 Task: Create a due date automation trigger when advanced on, 2 working days before a card is due add basic with the green label at 11:00 AM.
Action: Mouse moved to (1340, 106)
Screenshot: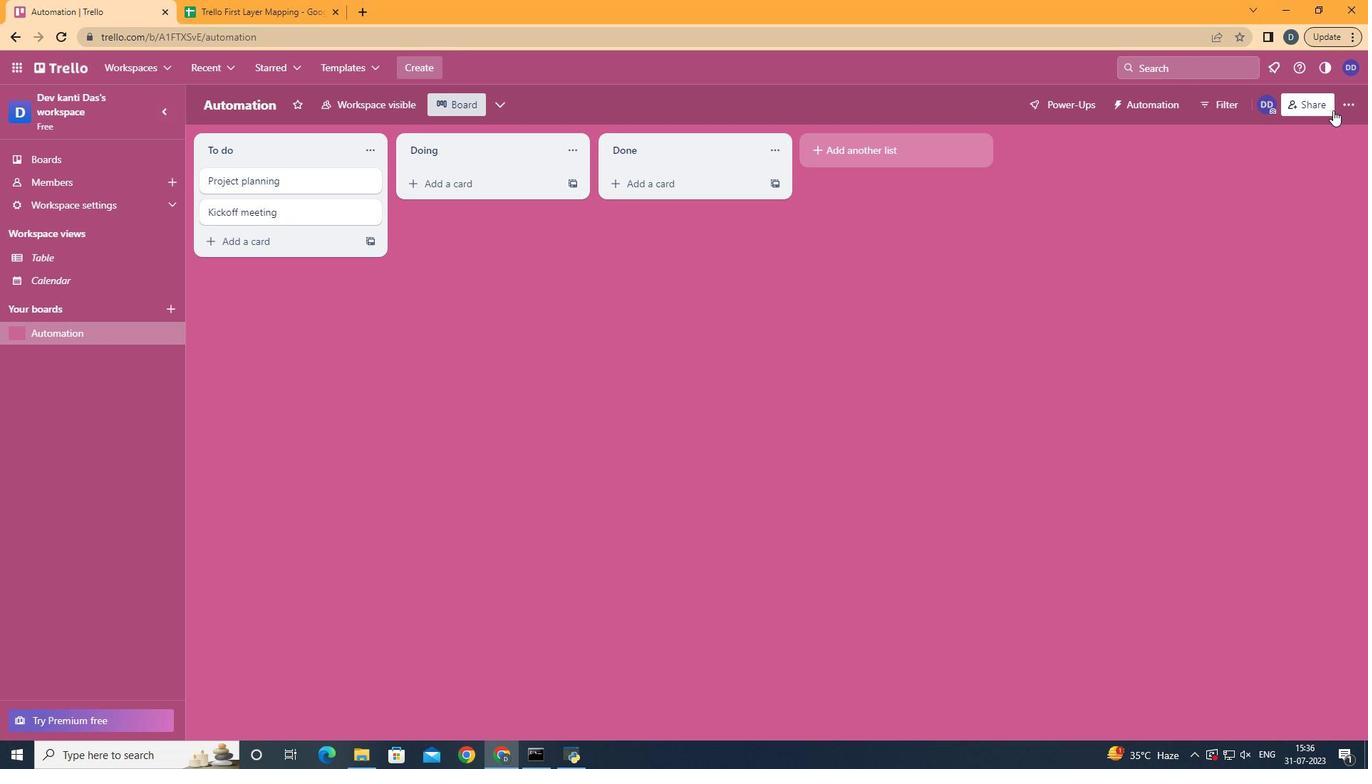 
Action: Mouse pressed left at (1340, 106)
Screenshot: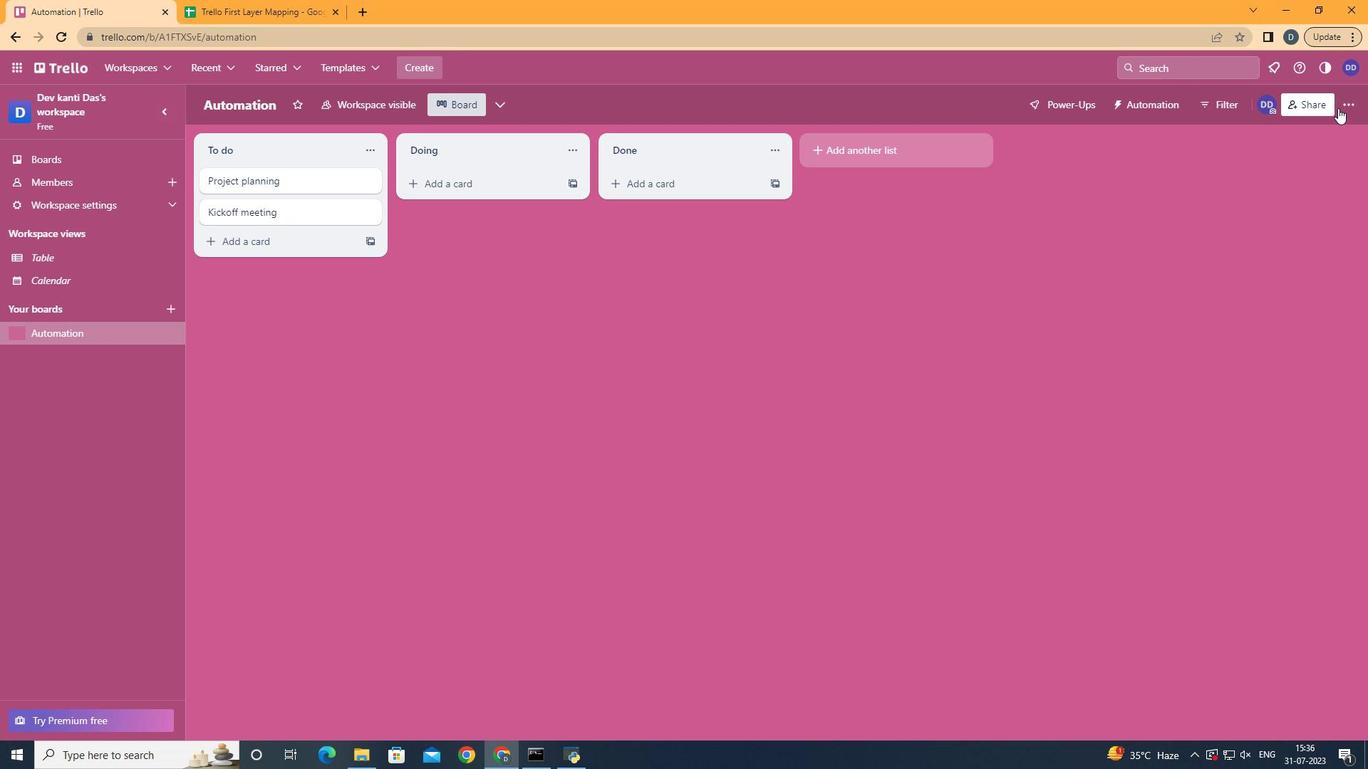
Action: Mouse moved to (1252, 297)
Screenshot: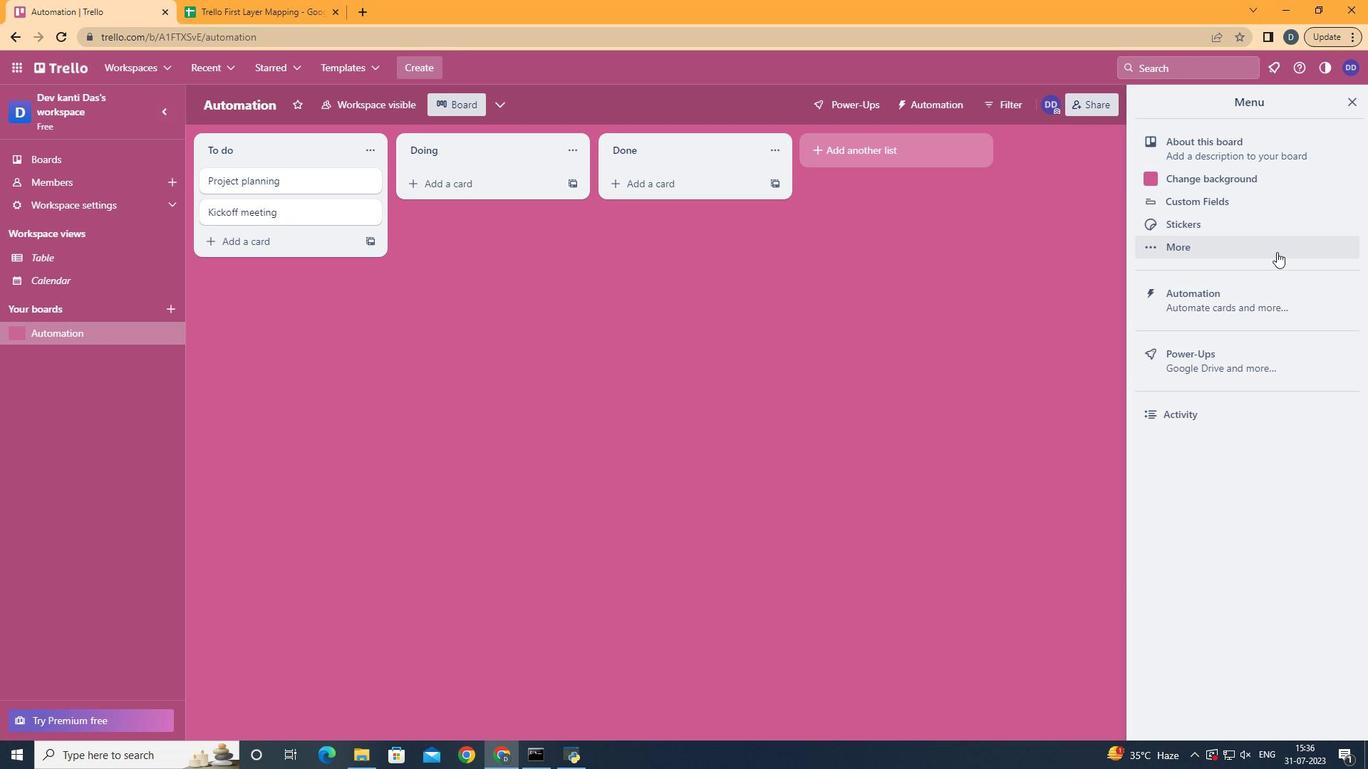 
Action: Mouse pressed left at (1252, 297)
Screenshot: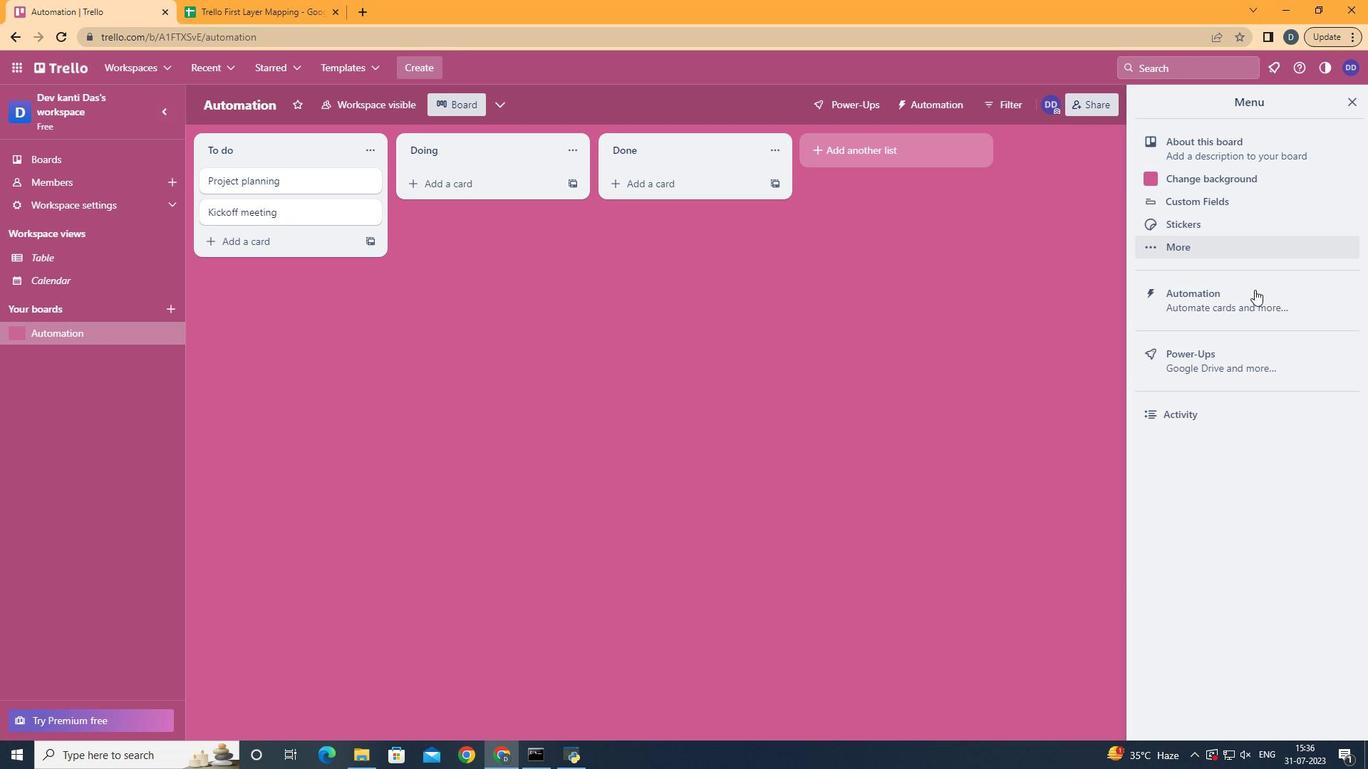 
Action: Mouse moved to (287, 277)
Screenshot: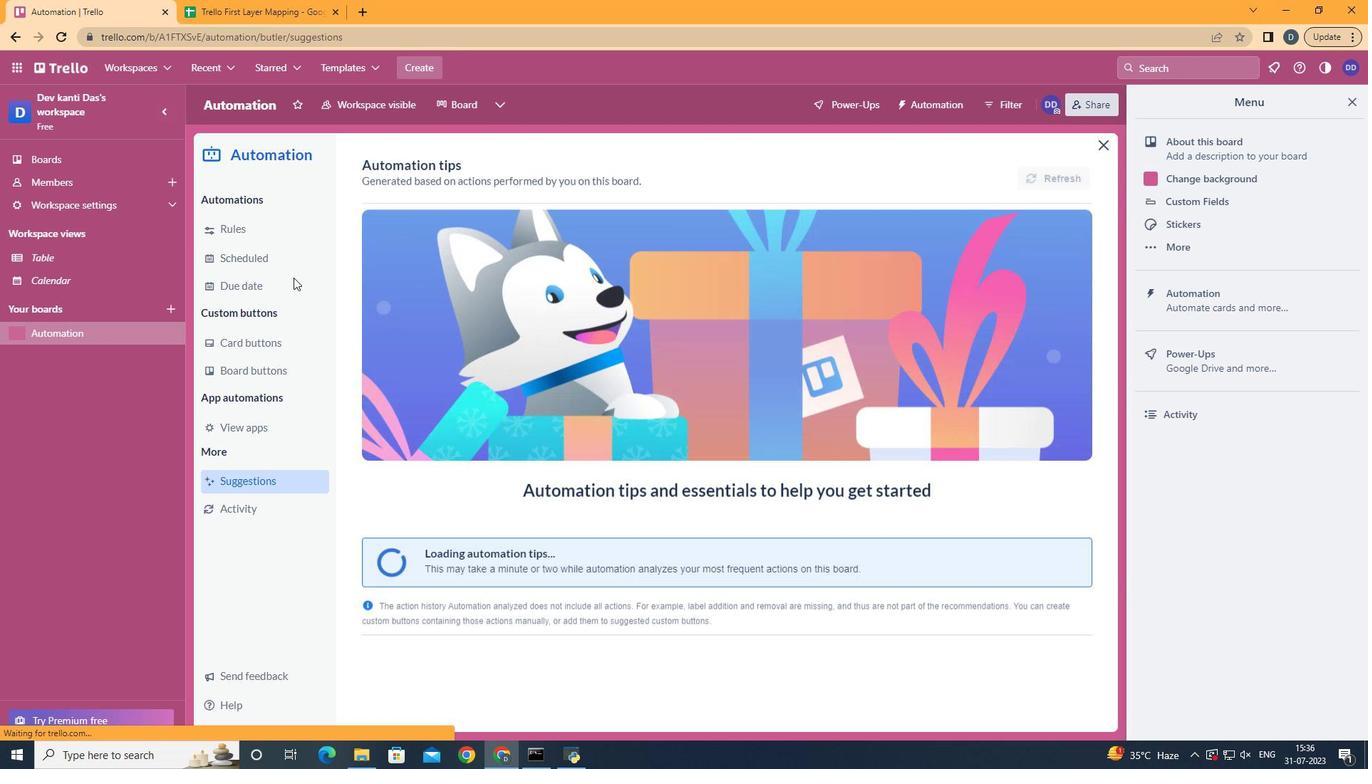 
Action: Mouse pressed left at (287, 277)
Screenshot: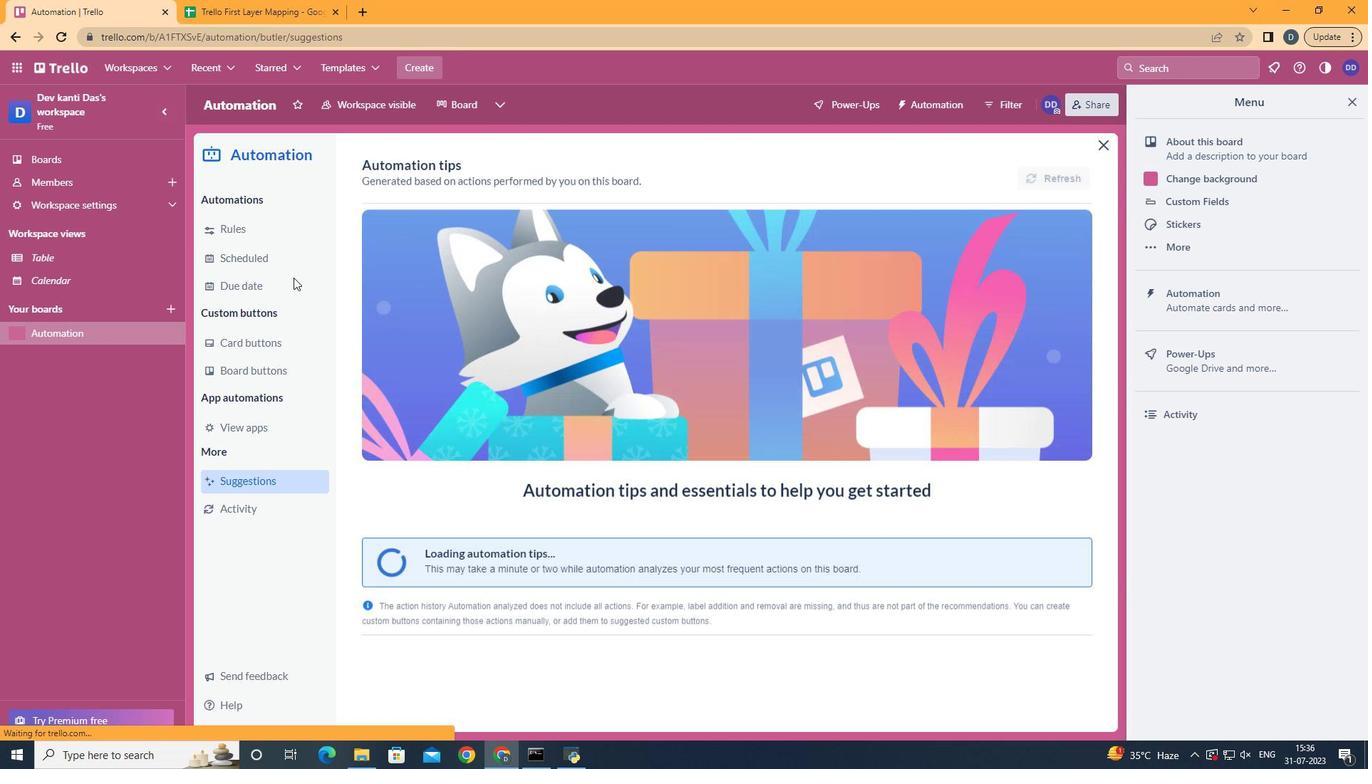 
Action: Mouse moved to (1024, 163)
Screenshot: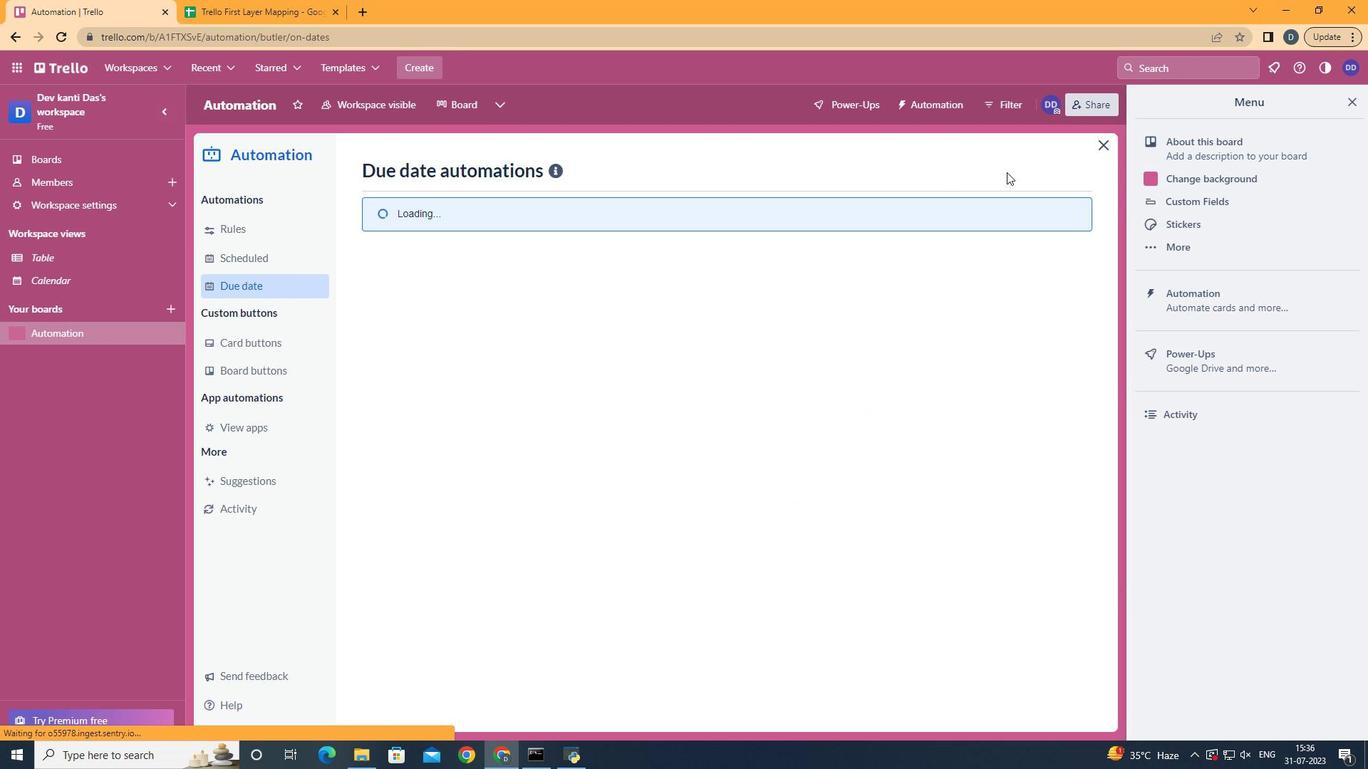 
Action: Mouse pressed left at (1024, 163)
Screenshot: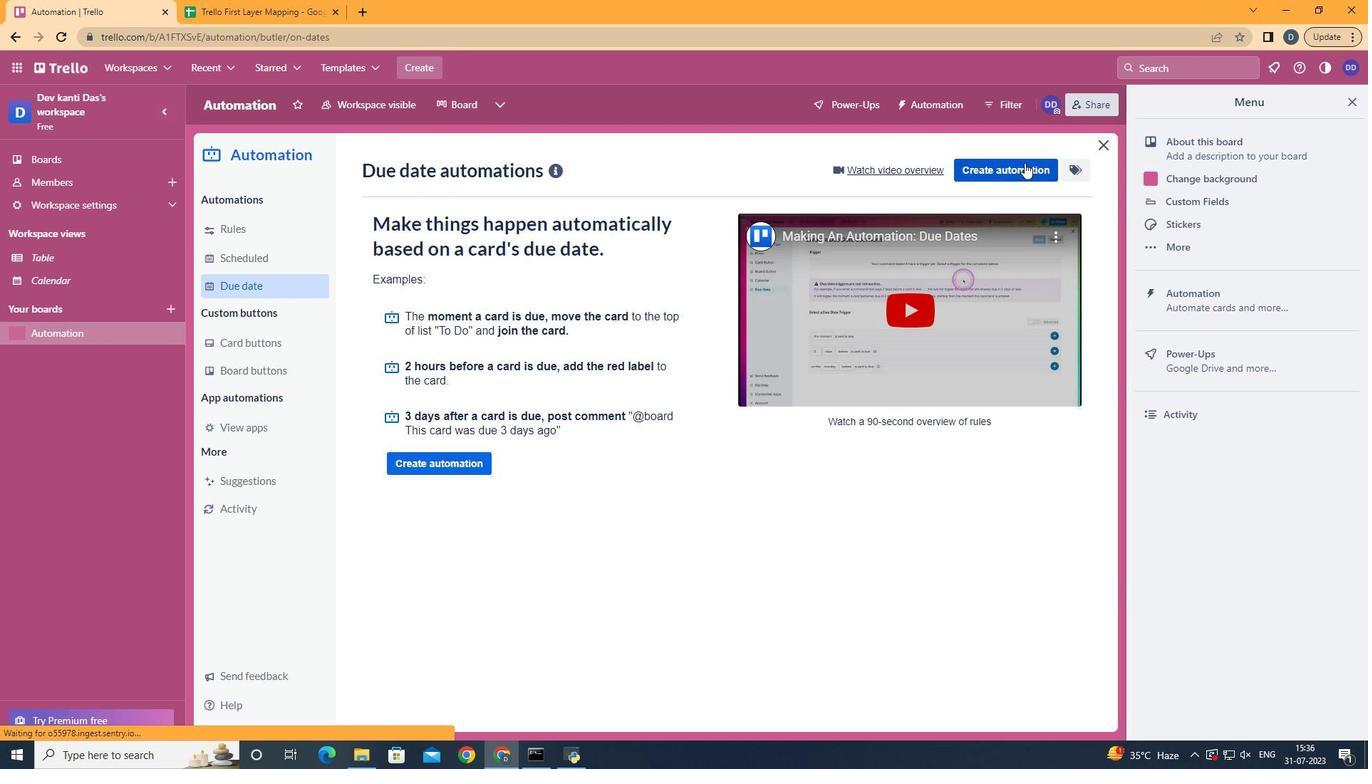 
Action: Mouse moved to (717, 308)
Screenshot: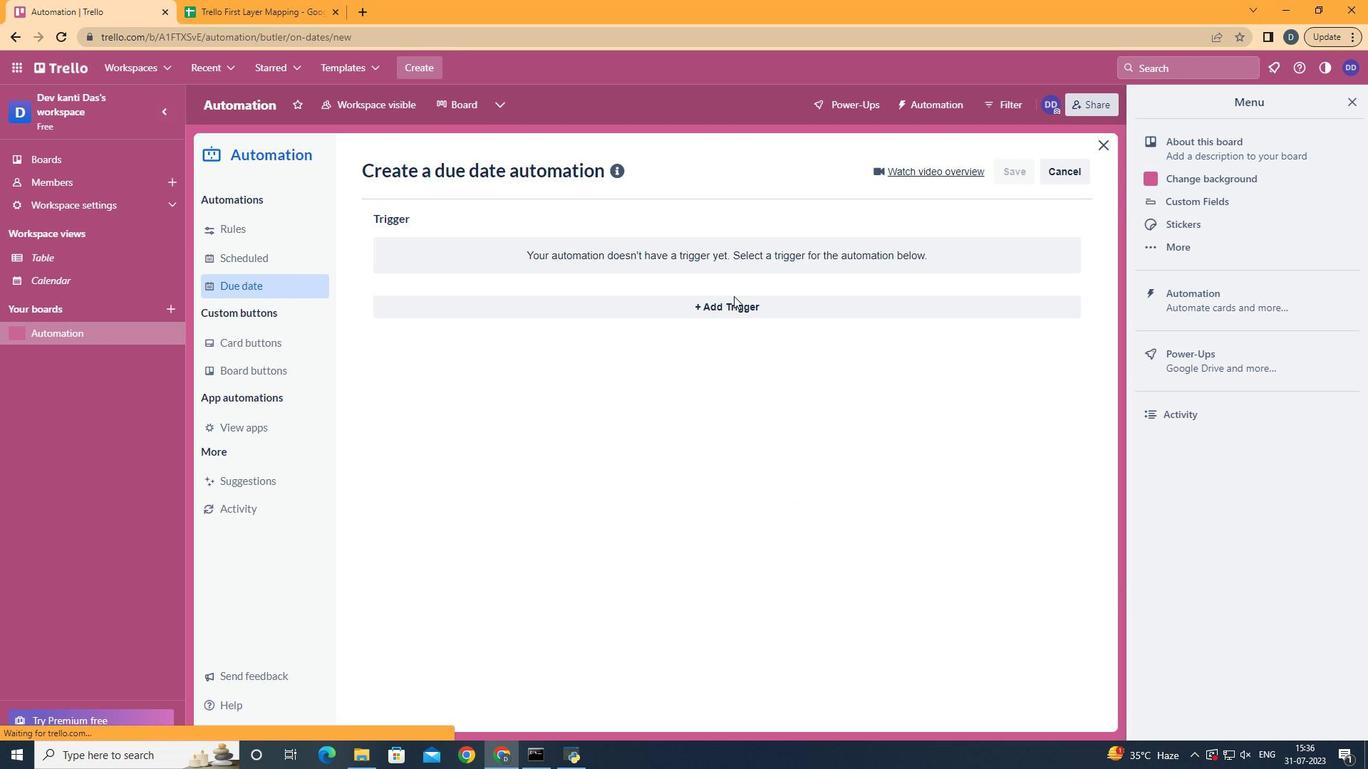 
Action: Mouse pressed left at (717, 308)
Screenshot: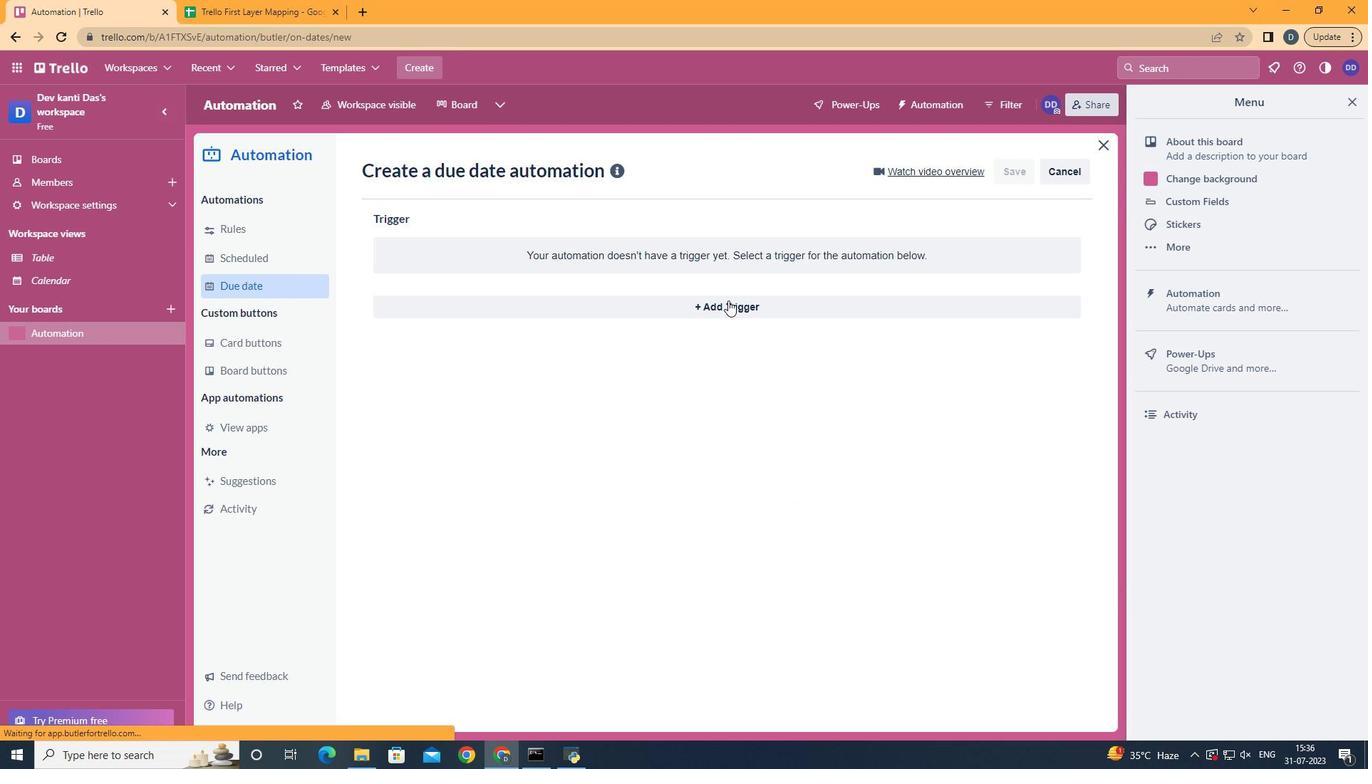
Action: Mouse moved to (449, 574)
Screenshot: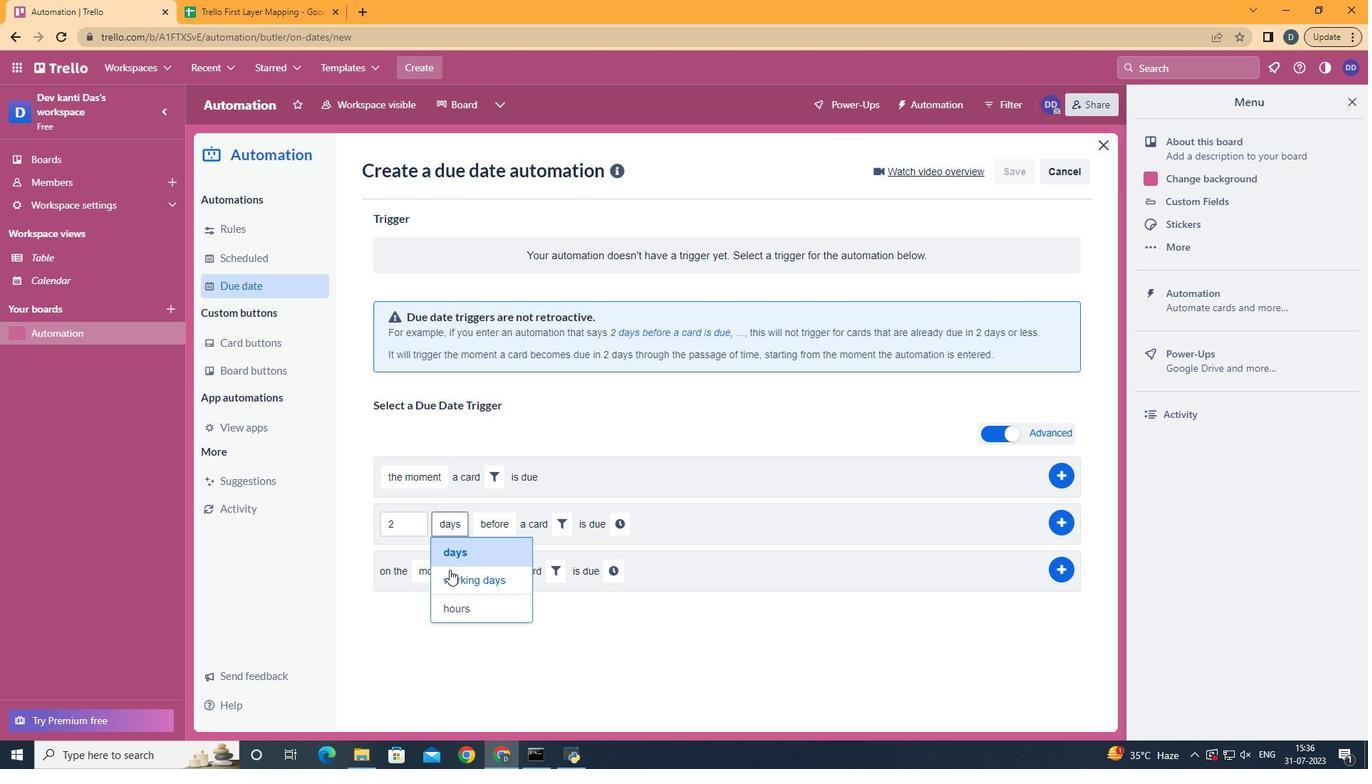 
Action: Mouse pressed left at (449, 574)
Screenshot: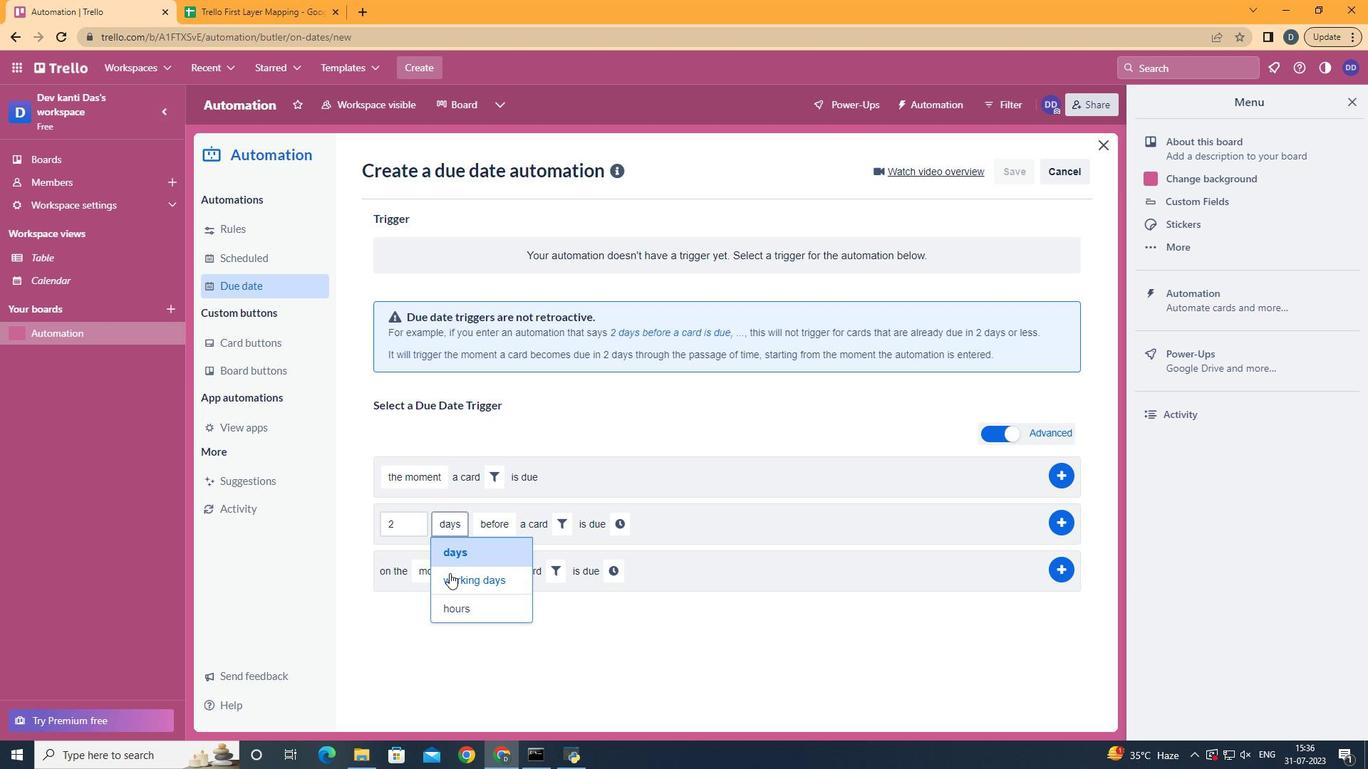
Action: Mouse moved to (530, 554)
Screenshot: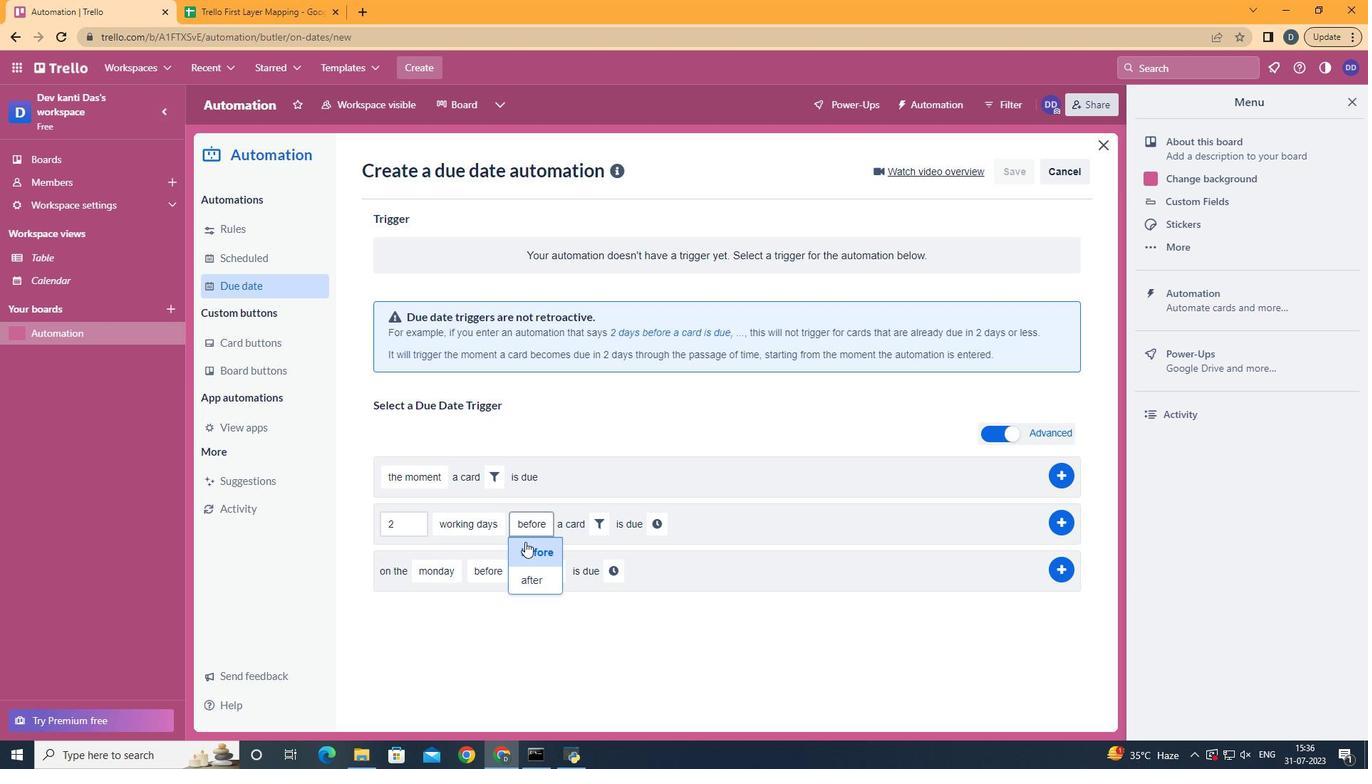 
Action: Mouse pressed left at (530, 554)
Screenshot: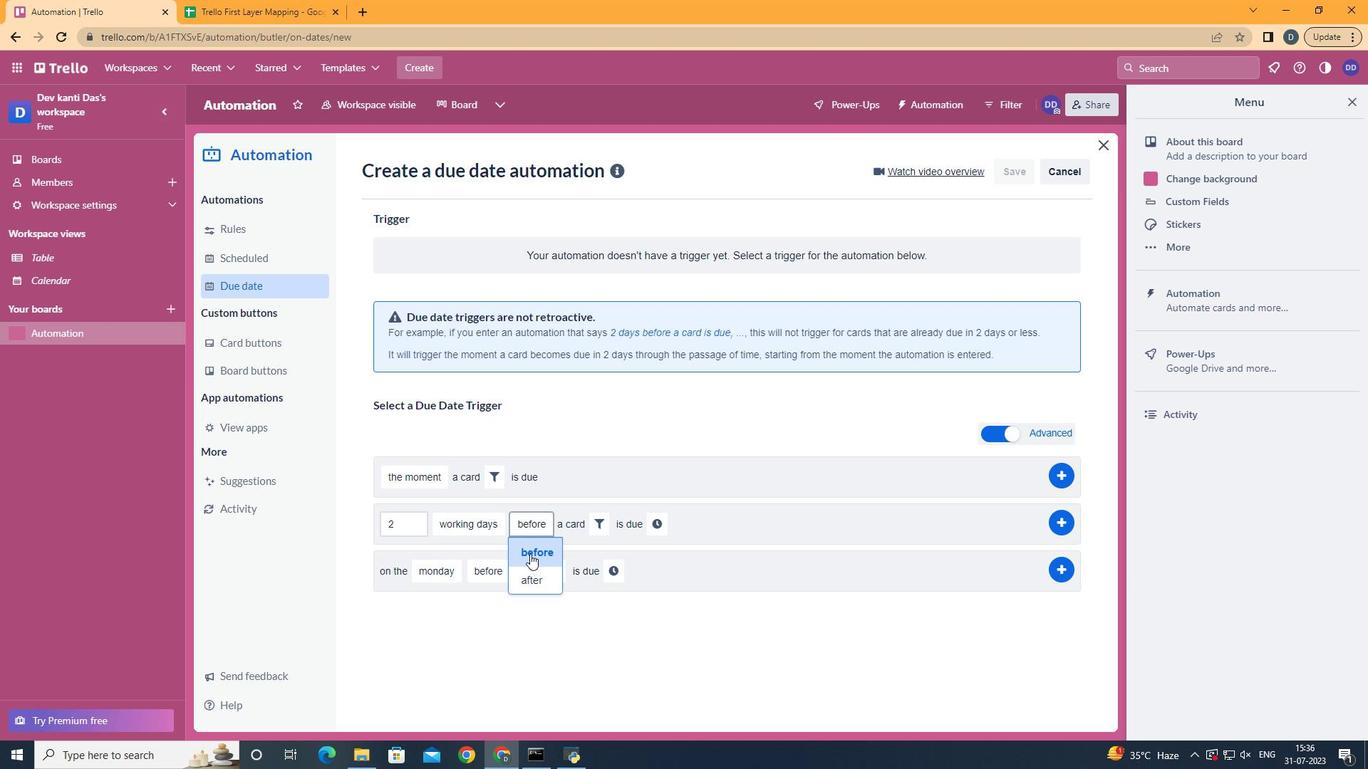 
Action: Mouse moved to (607, 523)
Screenshot: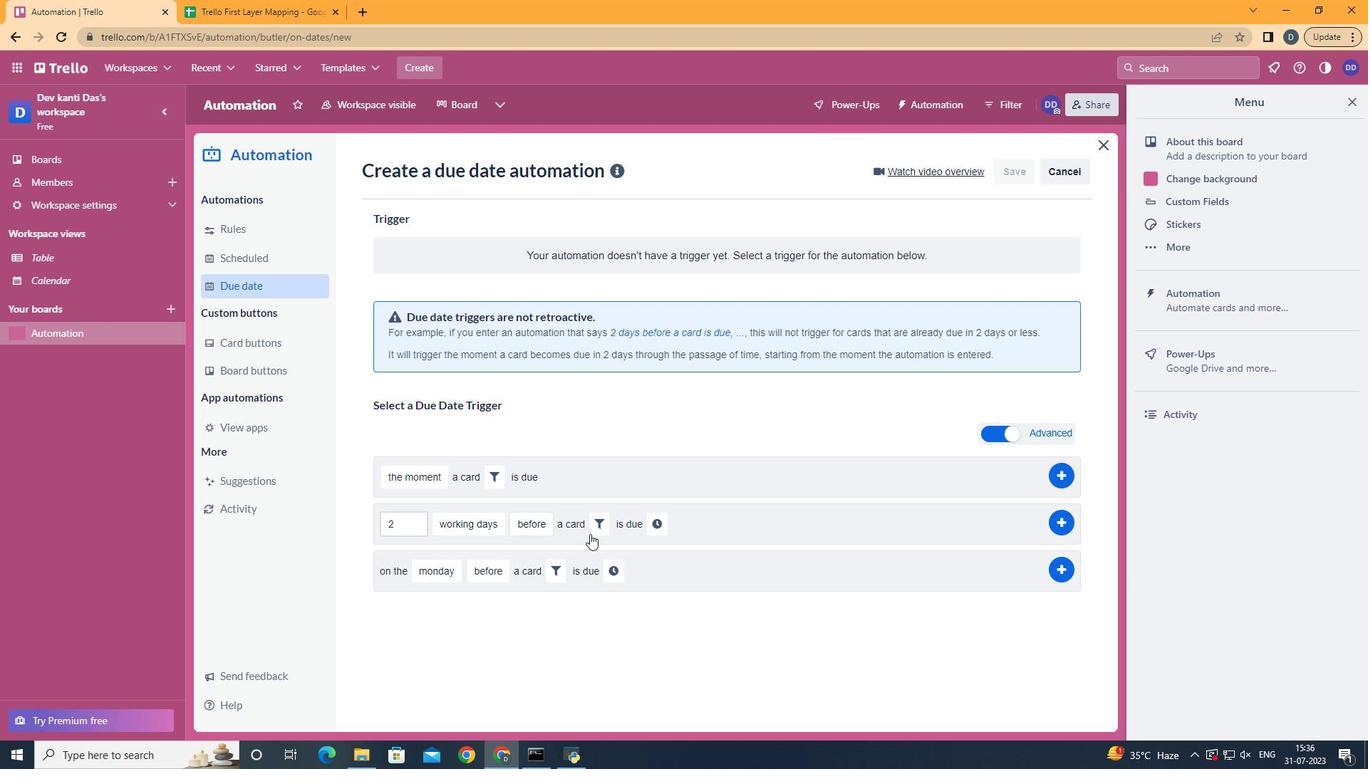 
Action: Mouse pressed left at (607, 523)
Screenshot: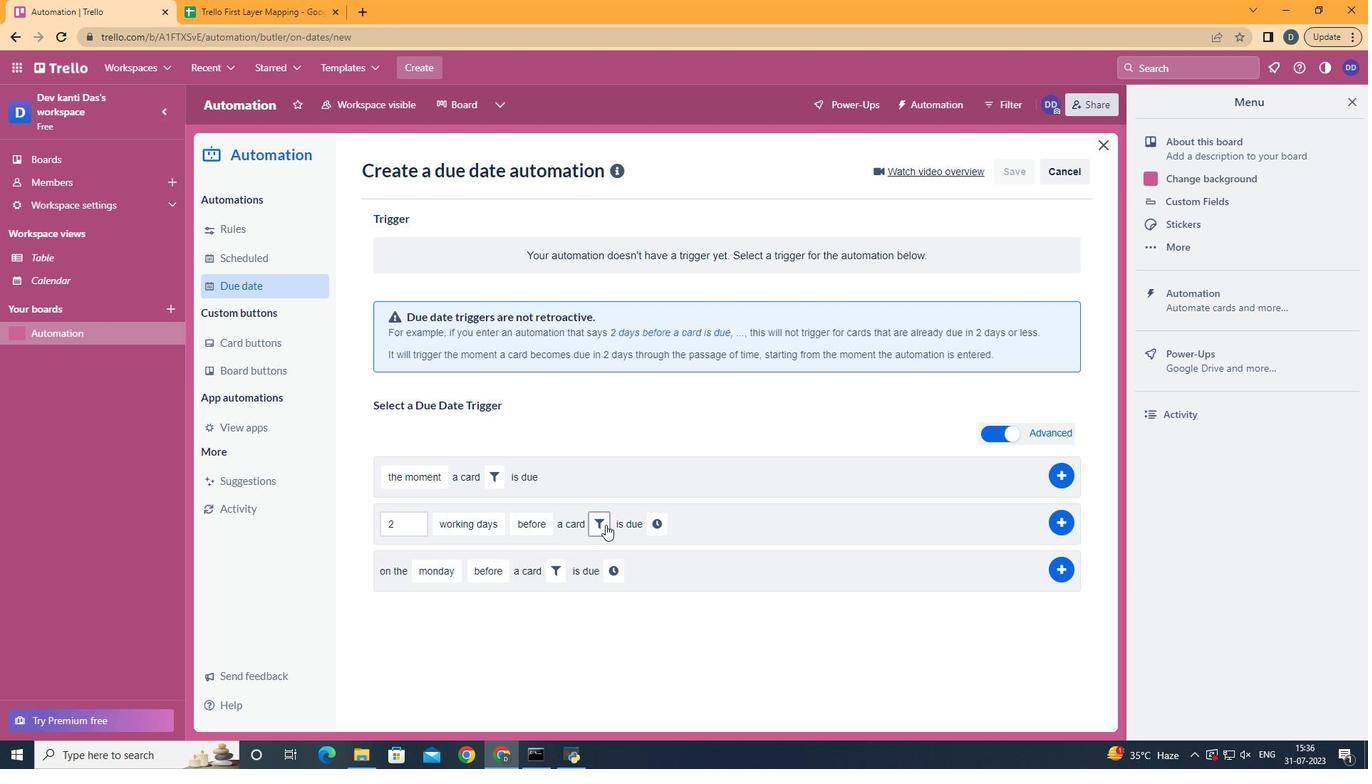 
Action: Mouse moved to (608, 523)
Screenshot: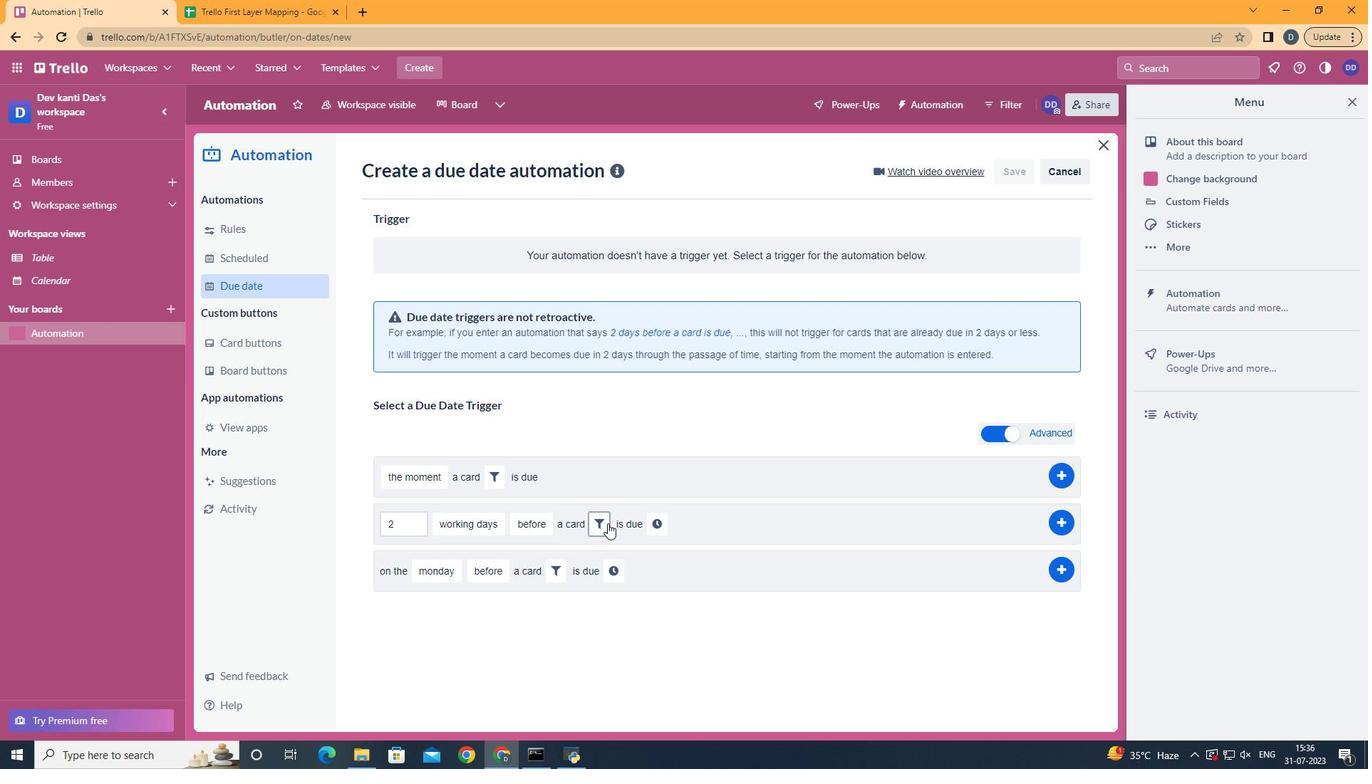 
Action: Mouse scrolled (608, 523) with delta (0, 0)
Screenshot: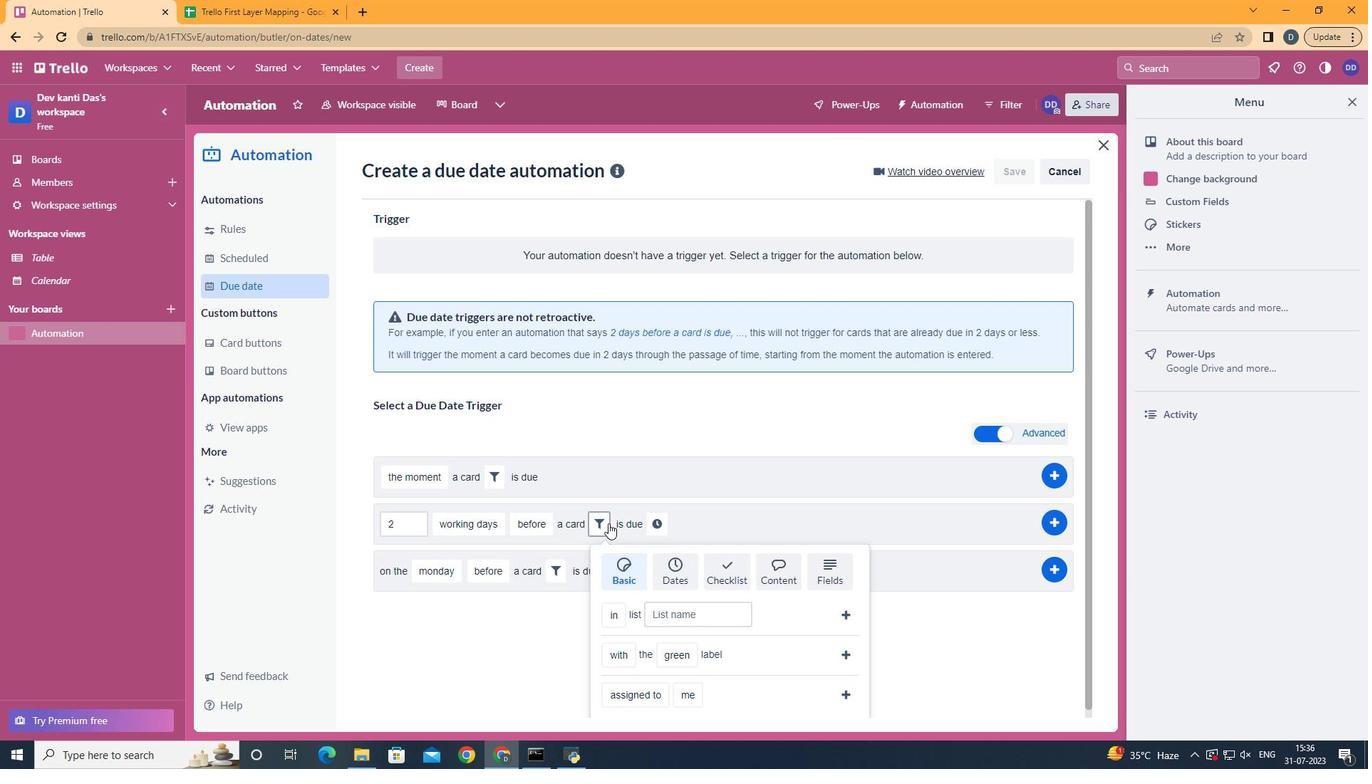 
Action: Mouse scrolled (608, 523) with delta (0, 0)
Screenshot: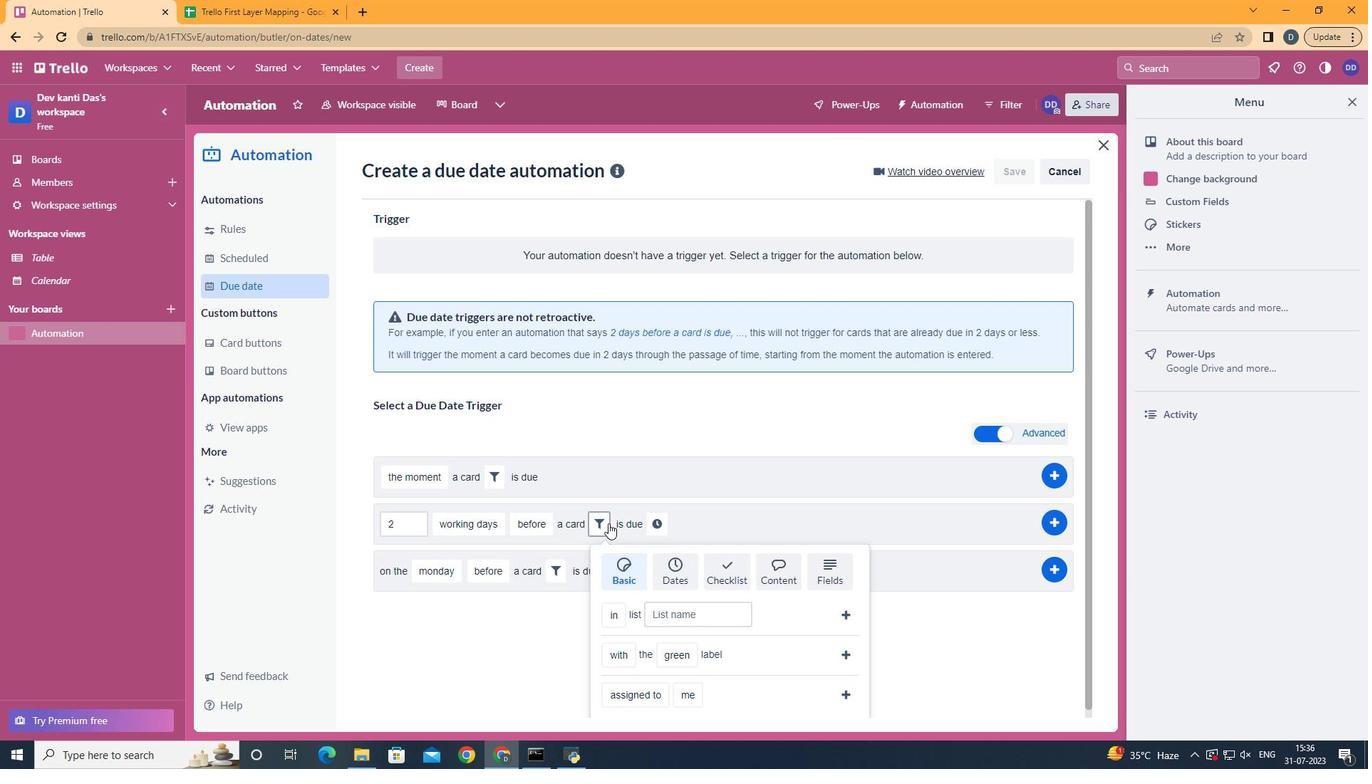 
Action: Mouse scrolled (608, 523) with delta (0, 0)
Screenshot: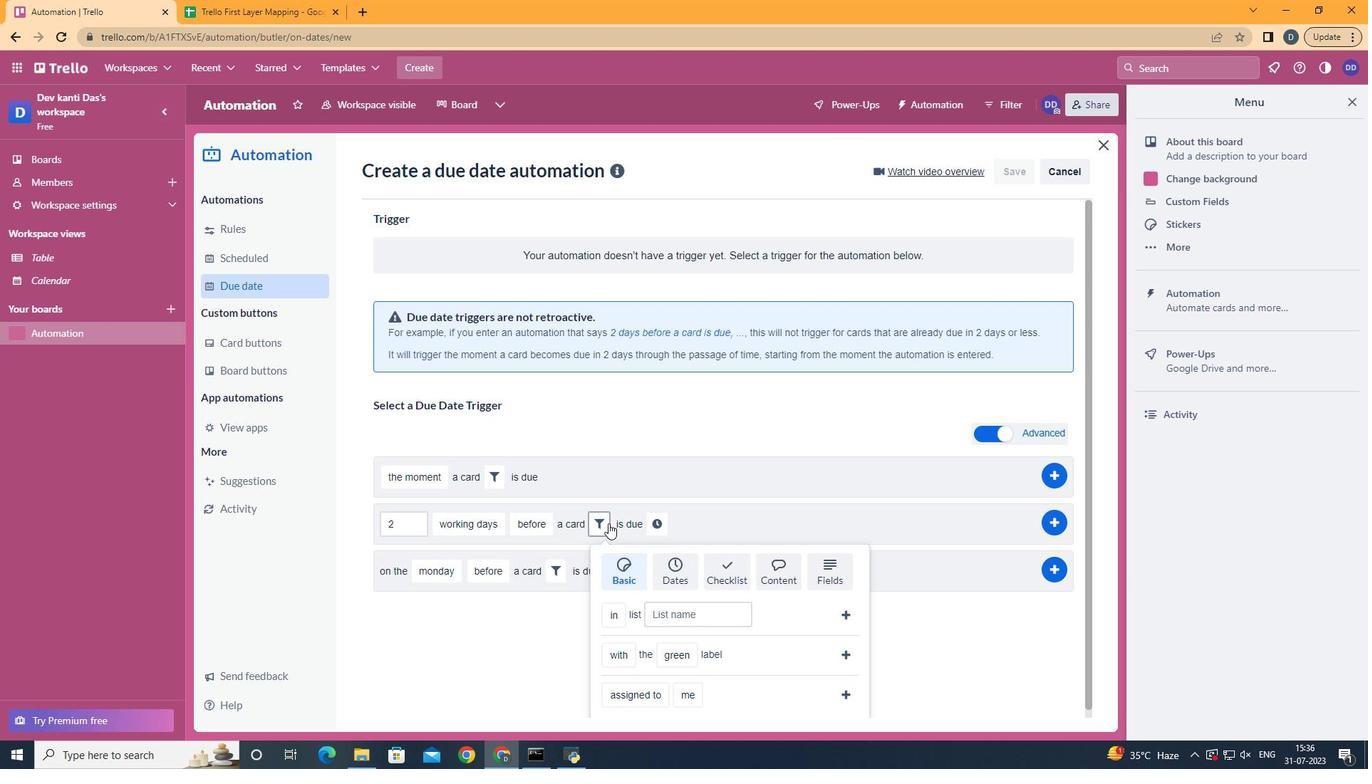 
Action: Mouse moved to (643, 568)
Screenshot: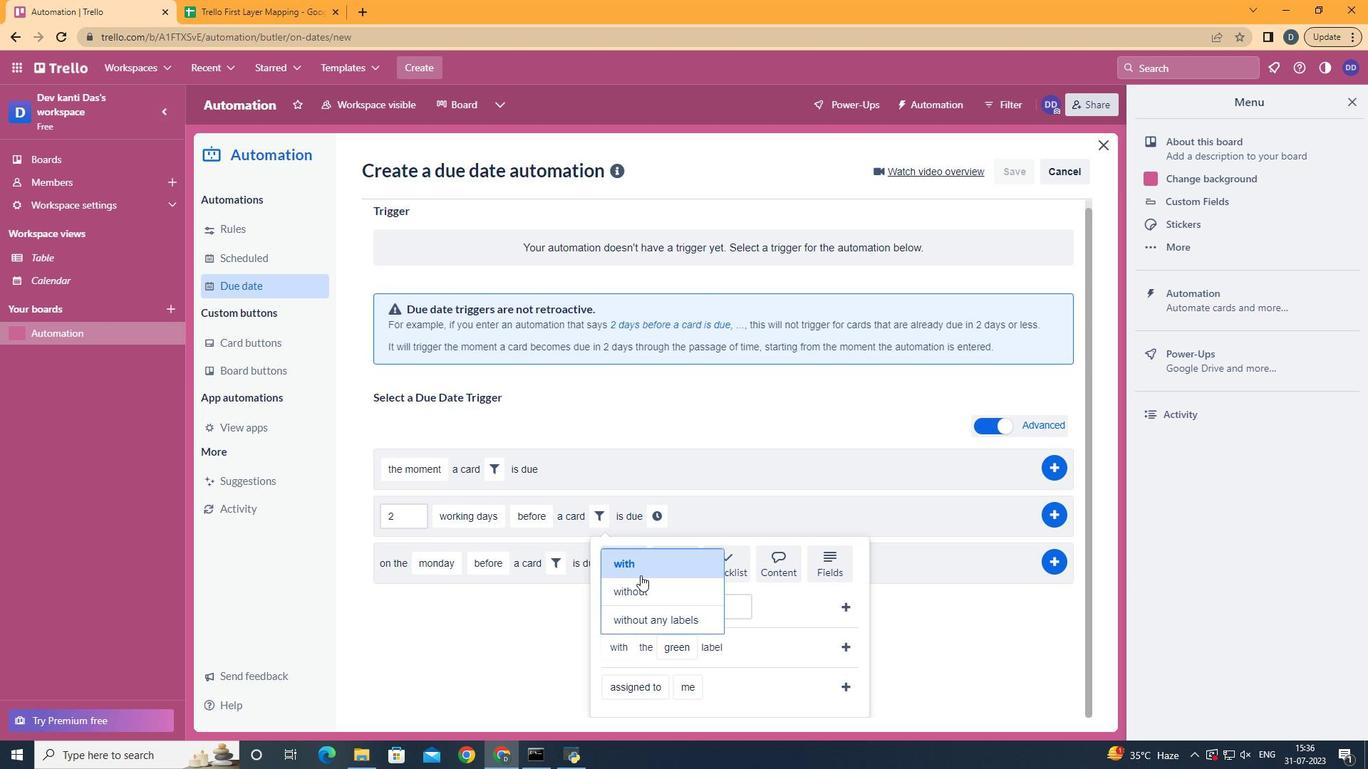 
Action: Mouse pressed left at (643, 568)
Screenshot: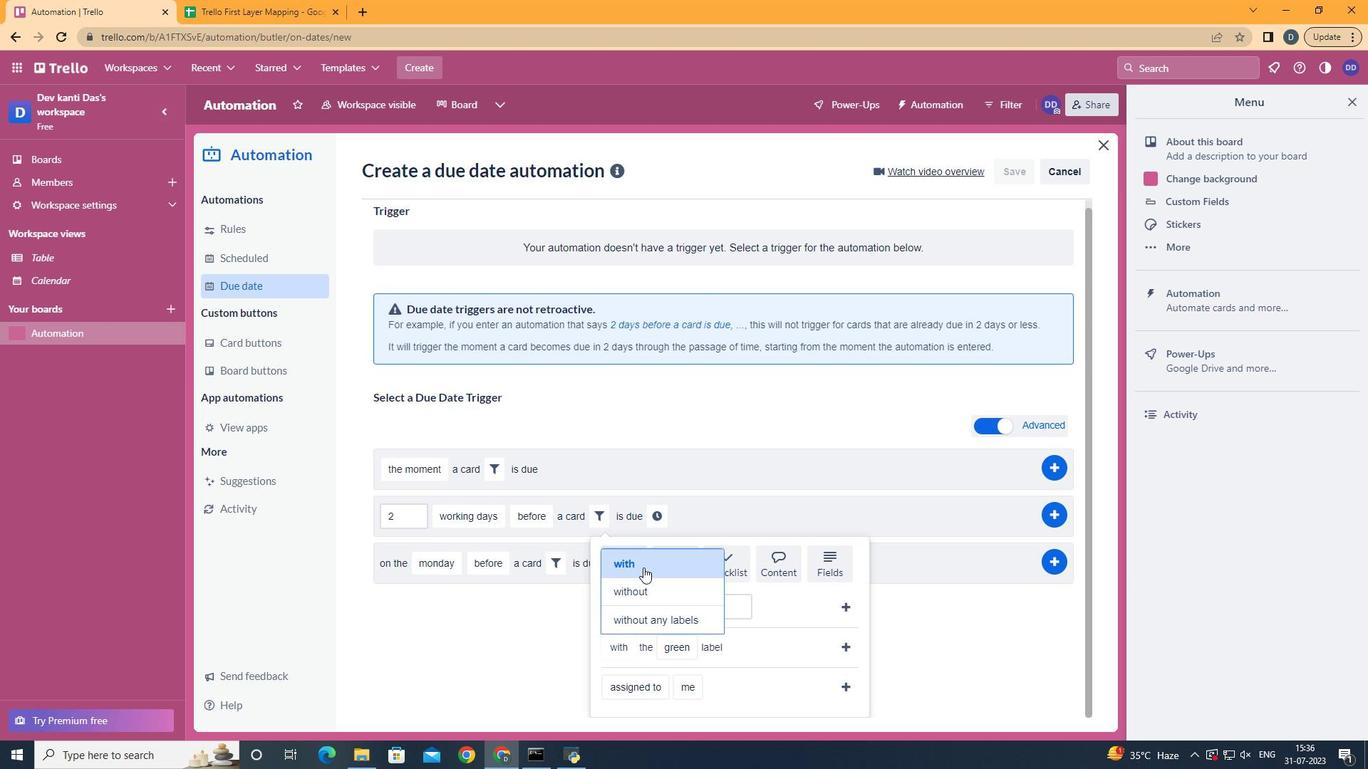 
Action: Mouse moved to (684, 472)
Screenshot: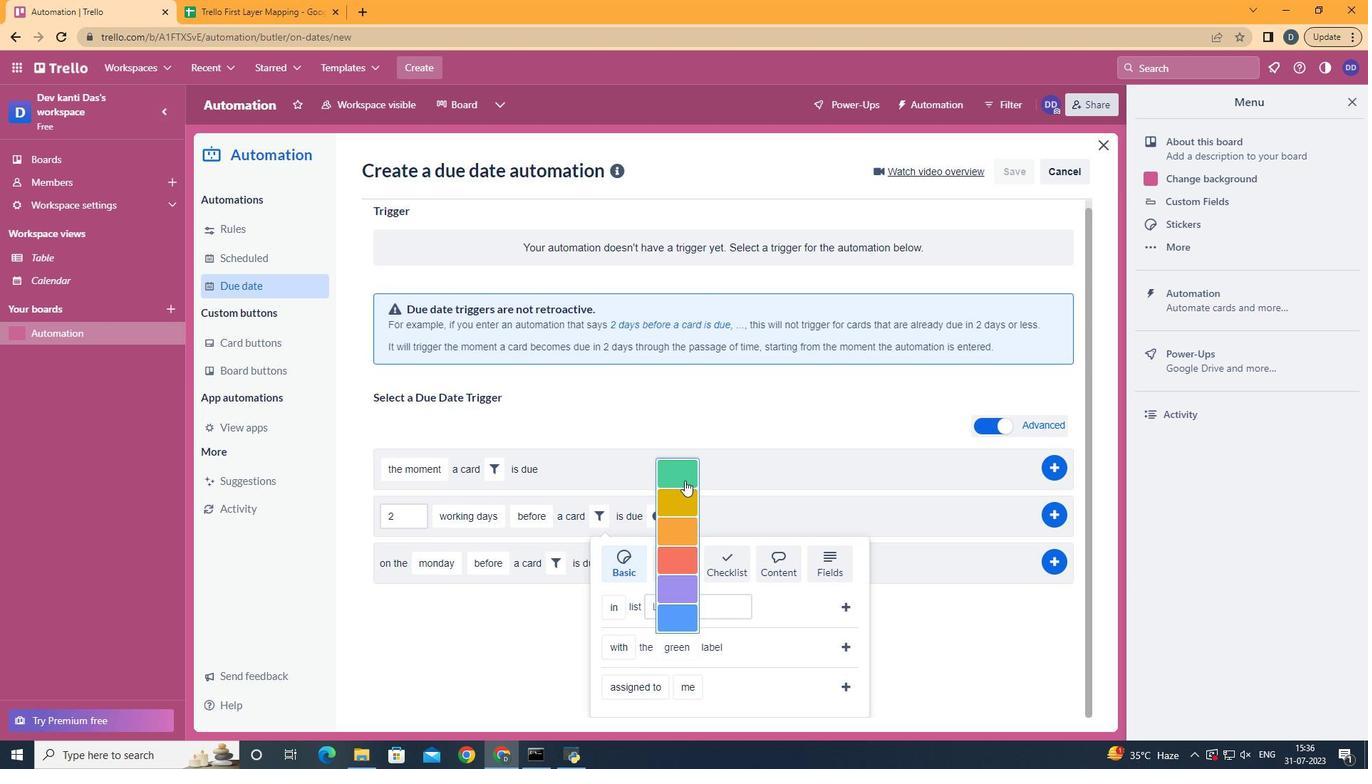 
Action: Mouse pressed left at (684, 472)
Screenshot: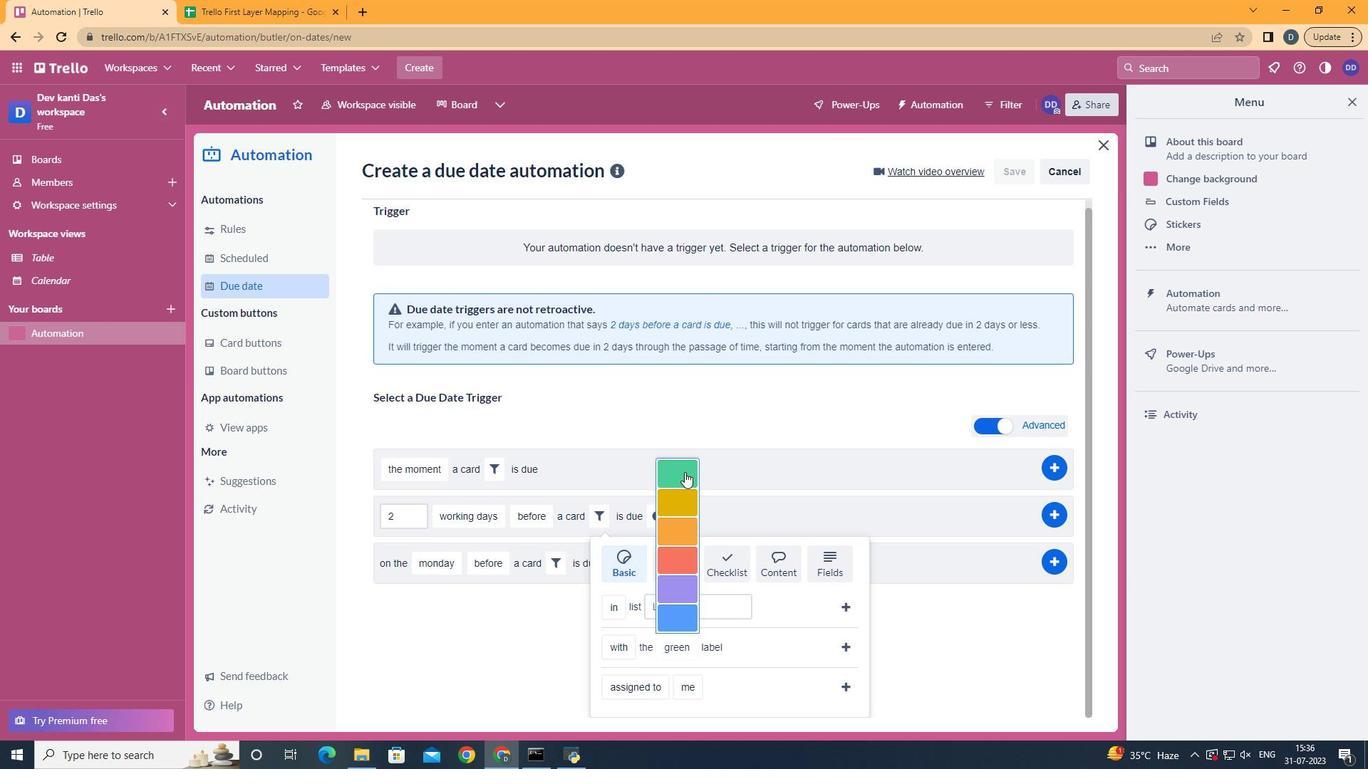 
Action: Mouse moved to (840, 645)
Screenshot: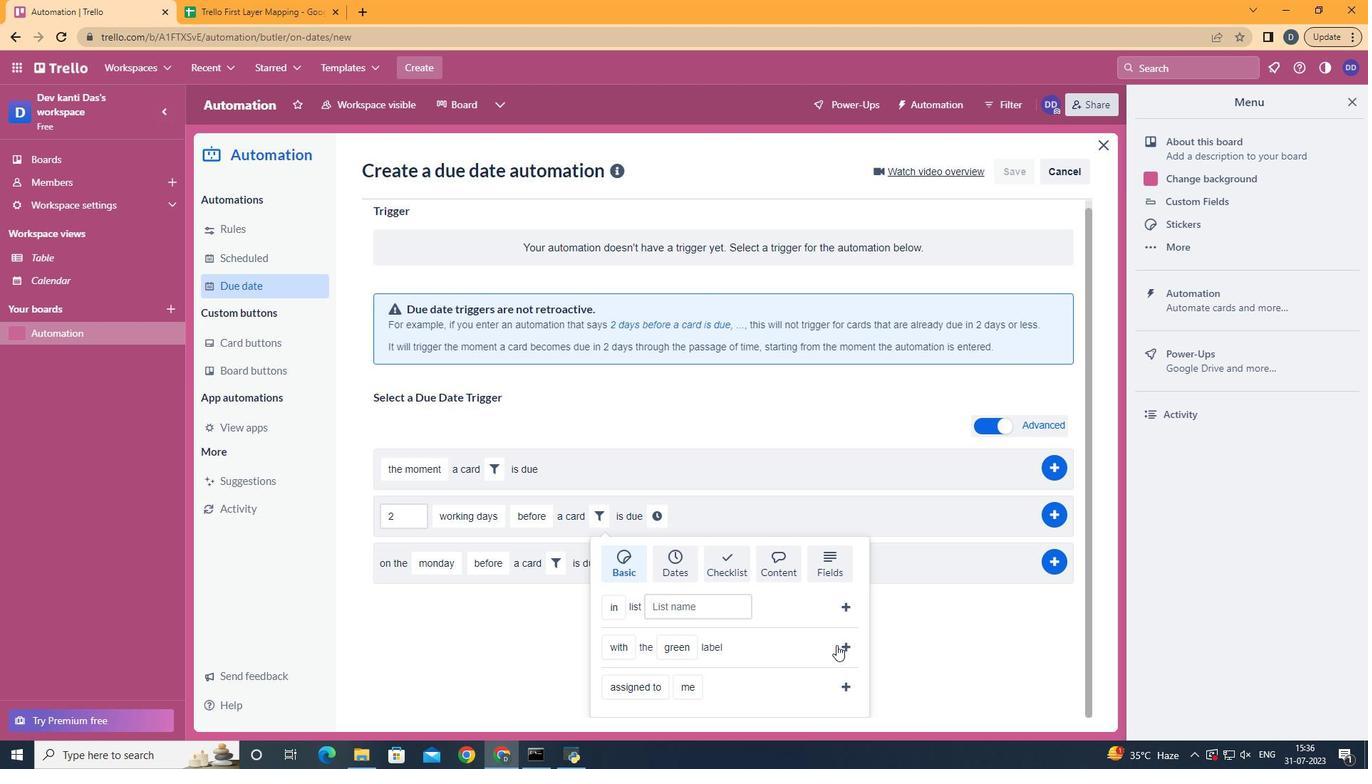 
Action: Mouse pressed left at (840, 645)
Screenshot: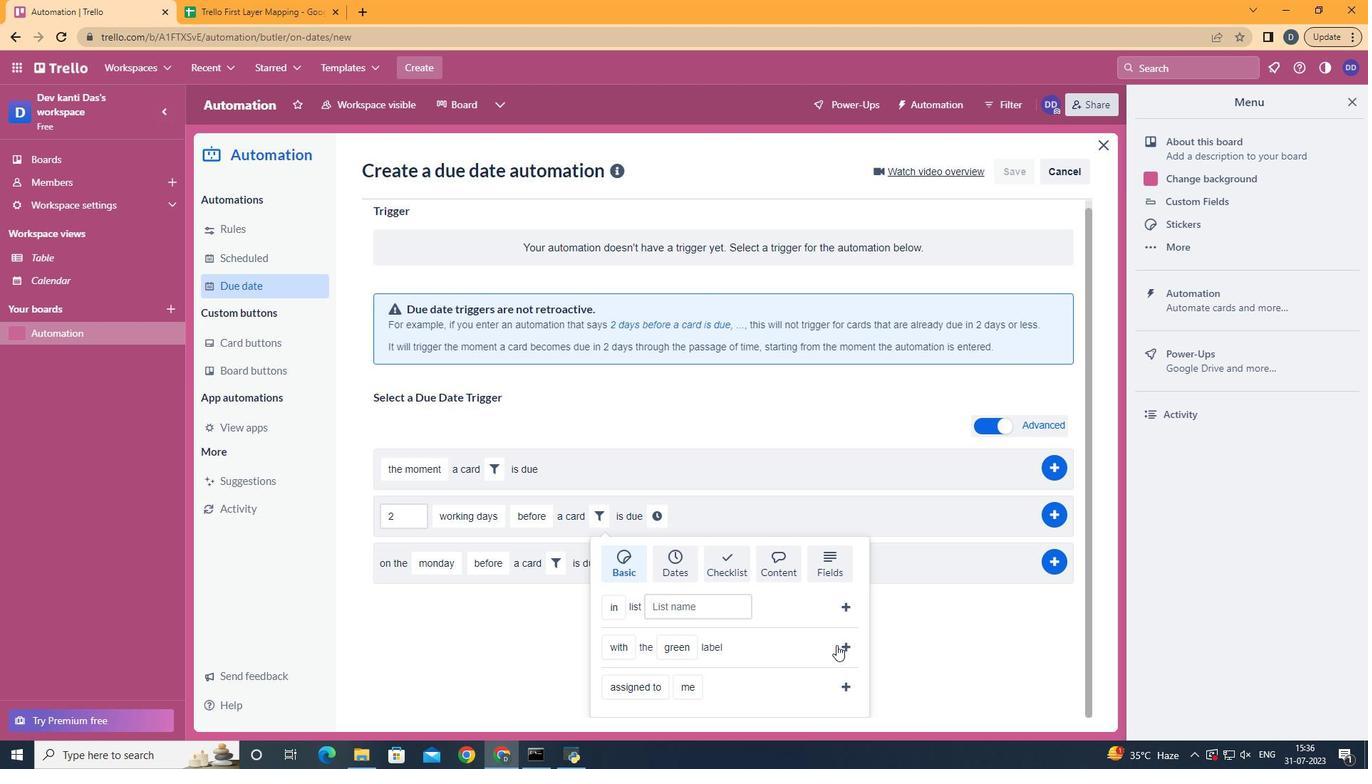
Action: Mouse moved to (772, 525)
Screenshot: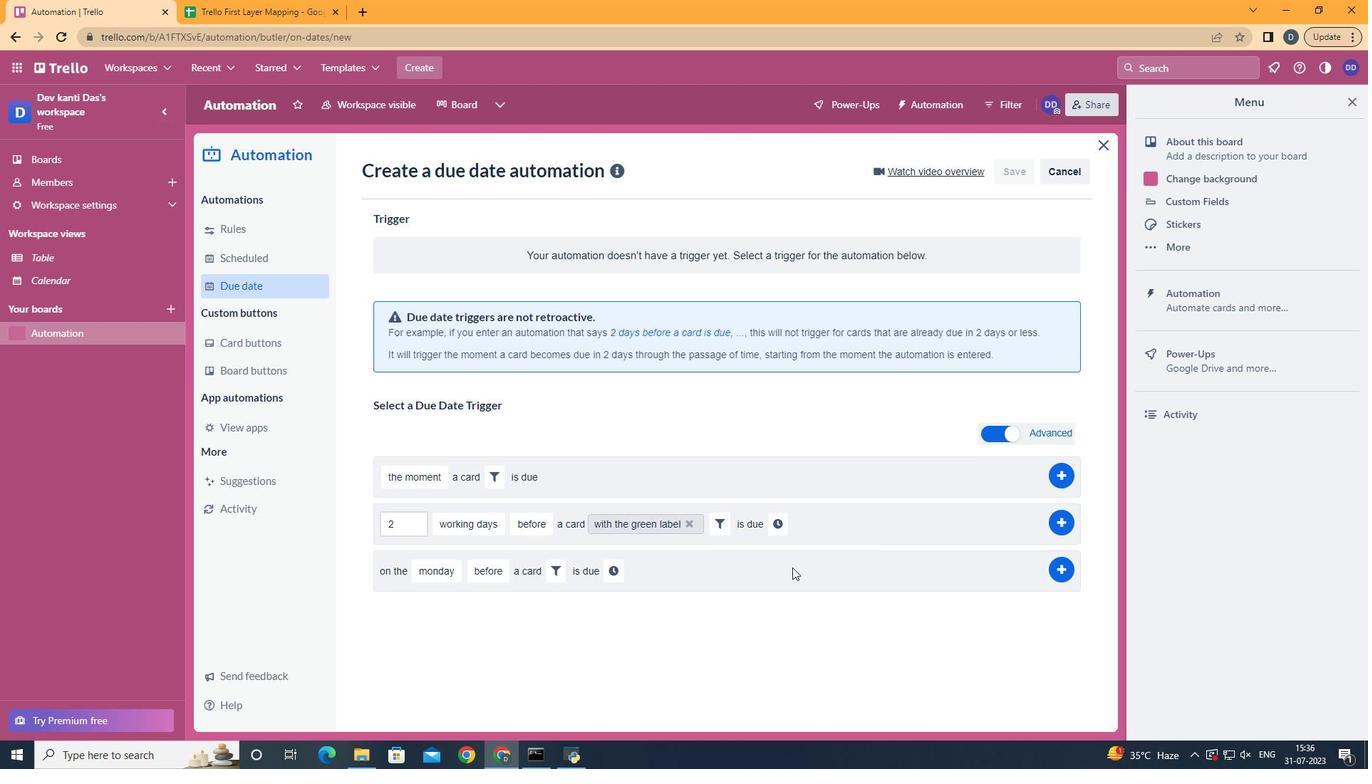 
Action: Mouse pressed left at (772, 525)
Screenshot: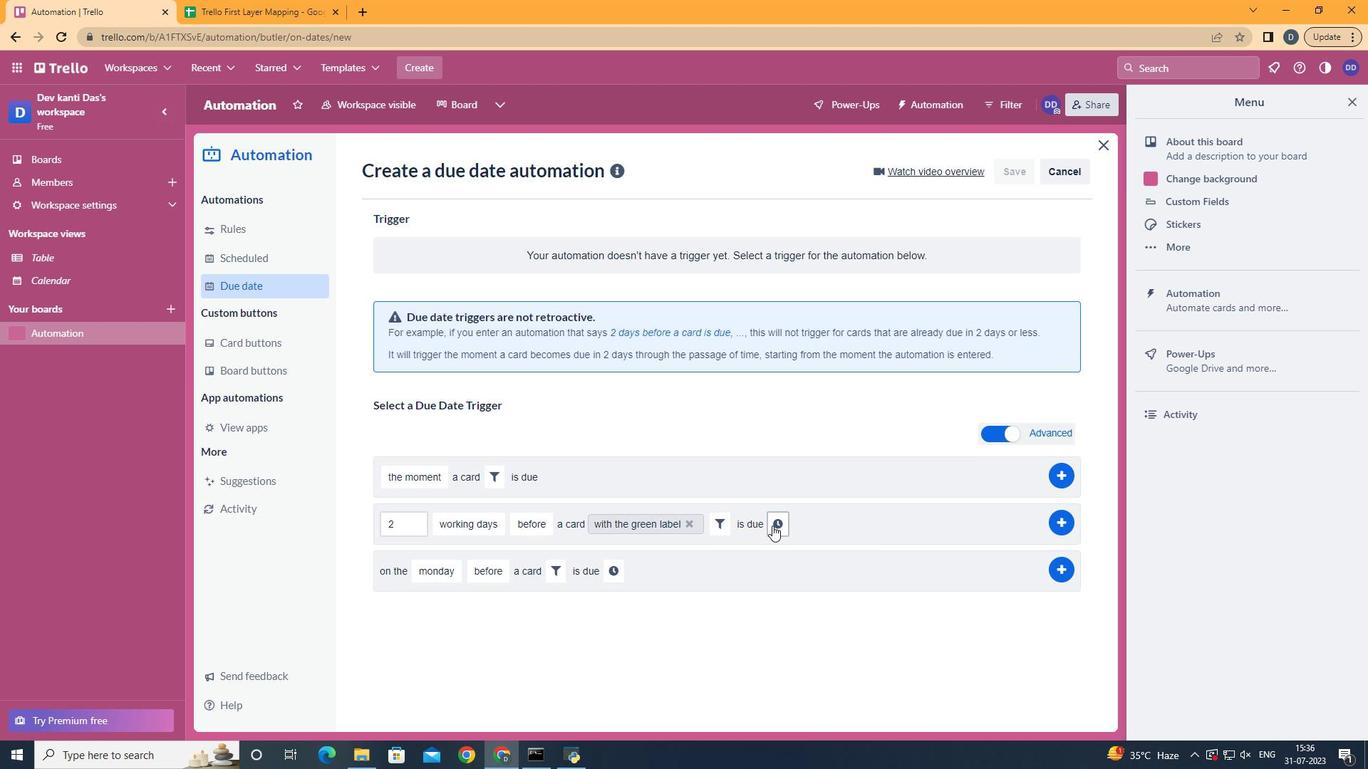 
Action: Mouse moved to (814, 531)
Screenshot: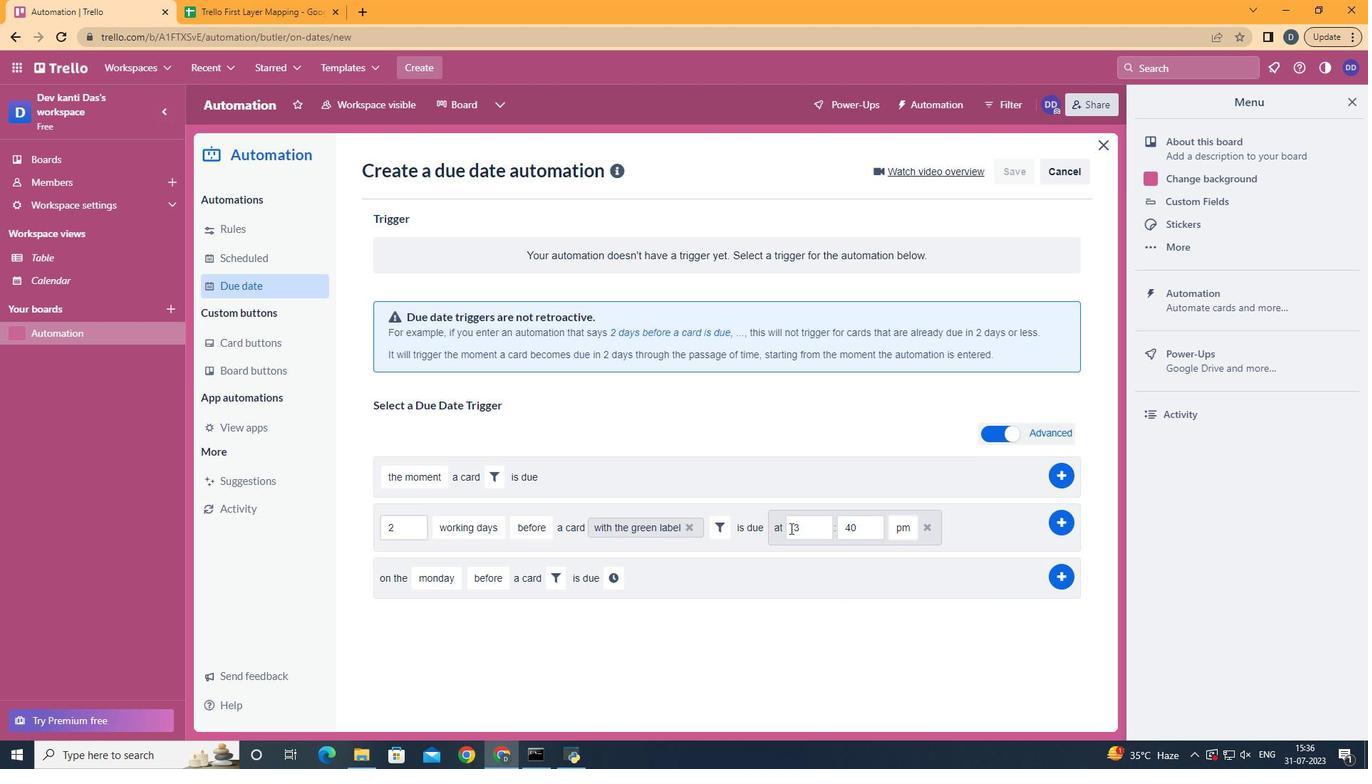 
Action: Mouse pressed left at (814, 531)
Screenshot: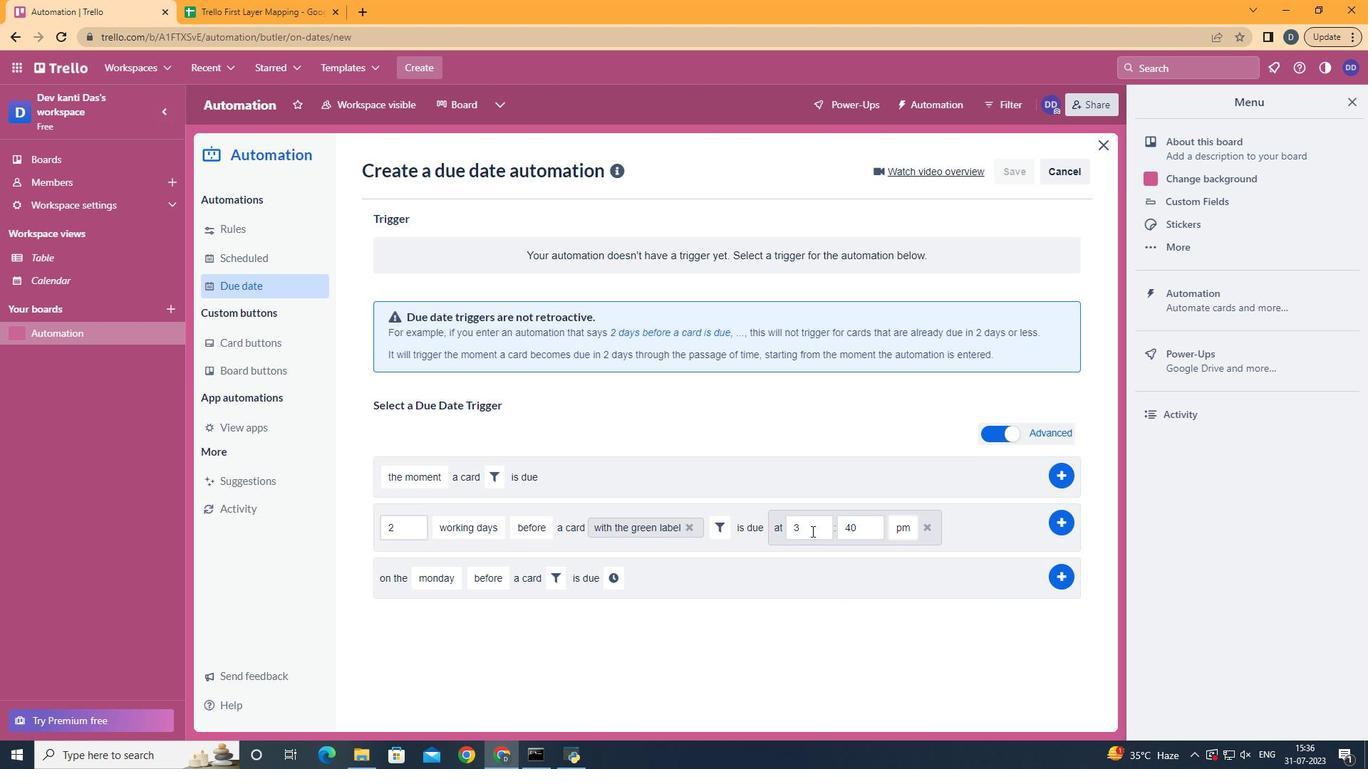 
Action: Mouse moved to (816, 532)
Screenshot: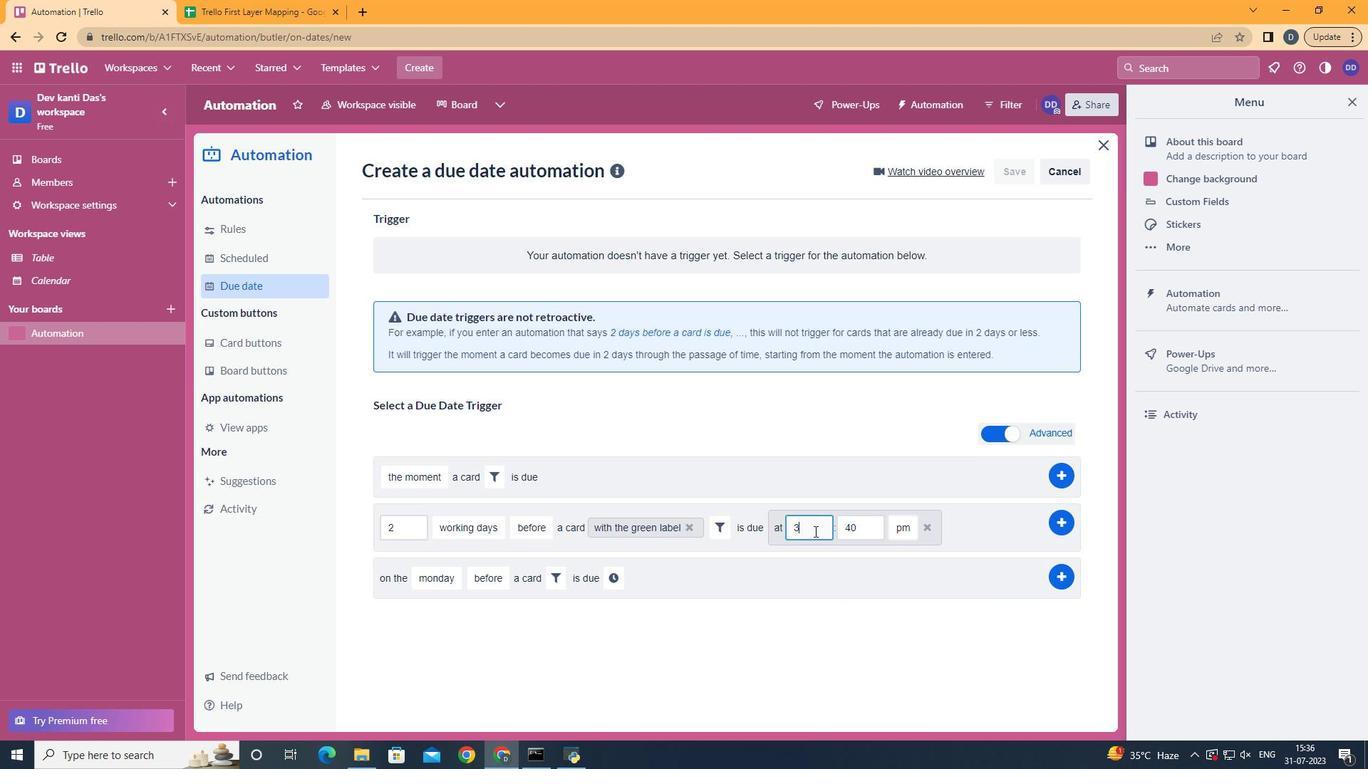 
Action: Key pressed <Key.backspace>11
Screenshot: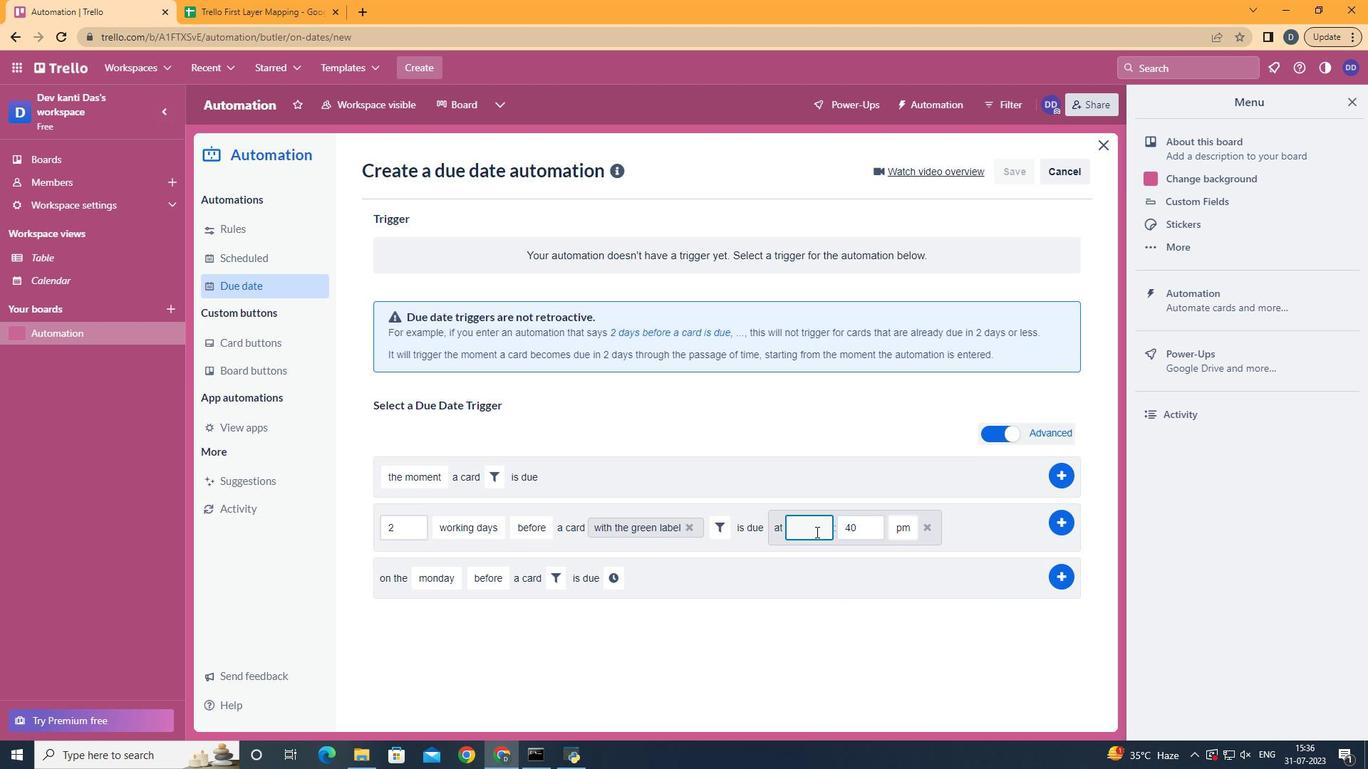 
Action: Mouse moved to (861, 521)
Screenshot: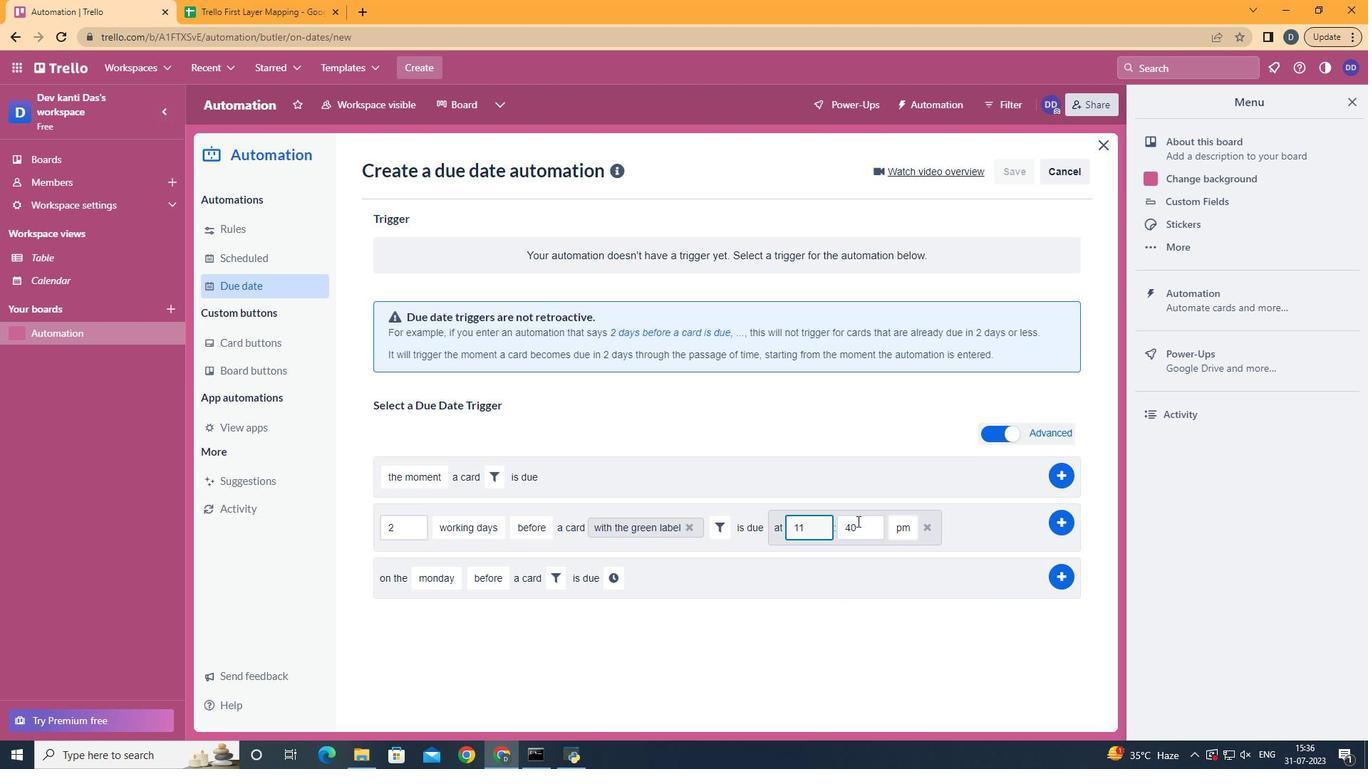 
Action: Mouse pressed left at (861, 521)
Screenshot: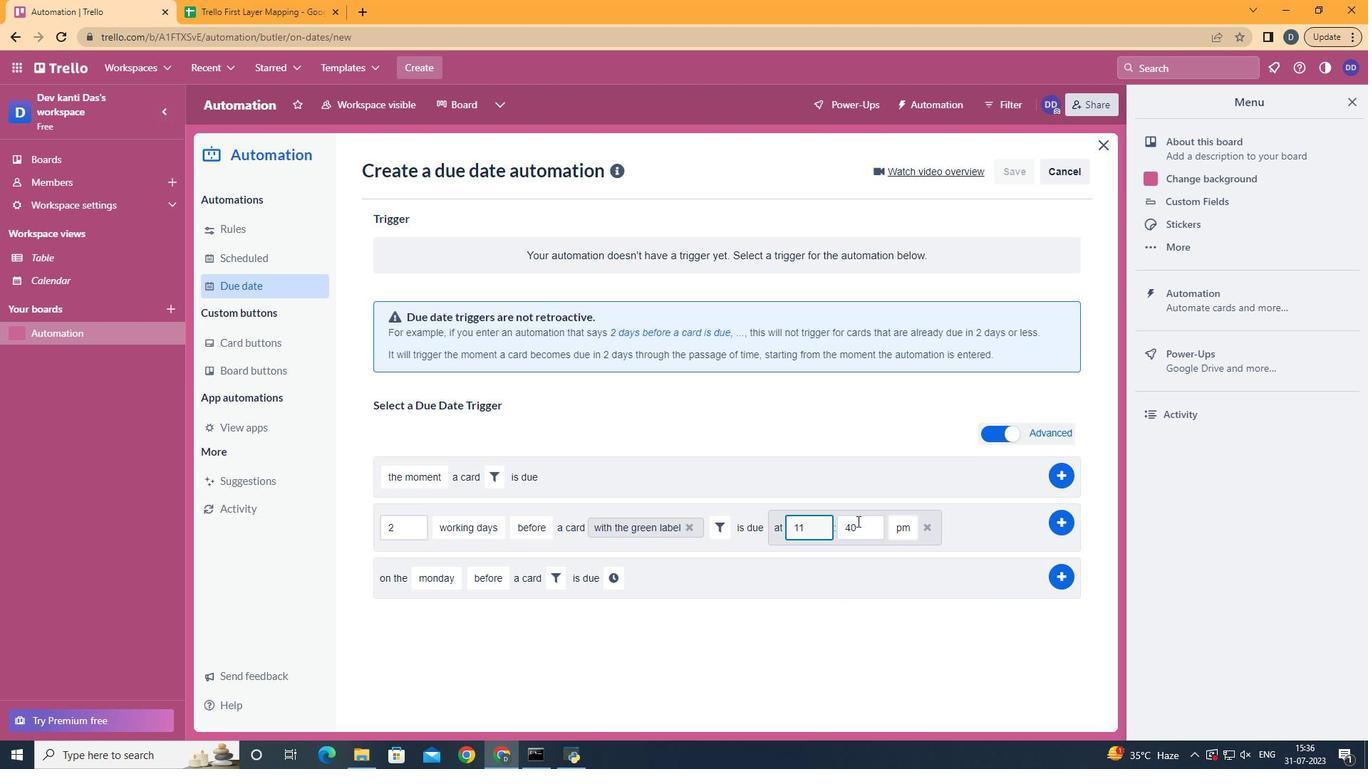 
Action: Key pressed <Key.backspace><Key.backspace>00
Screenshot: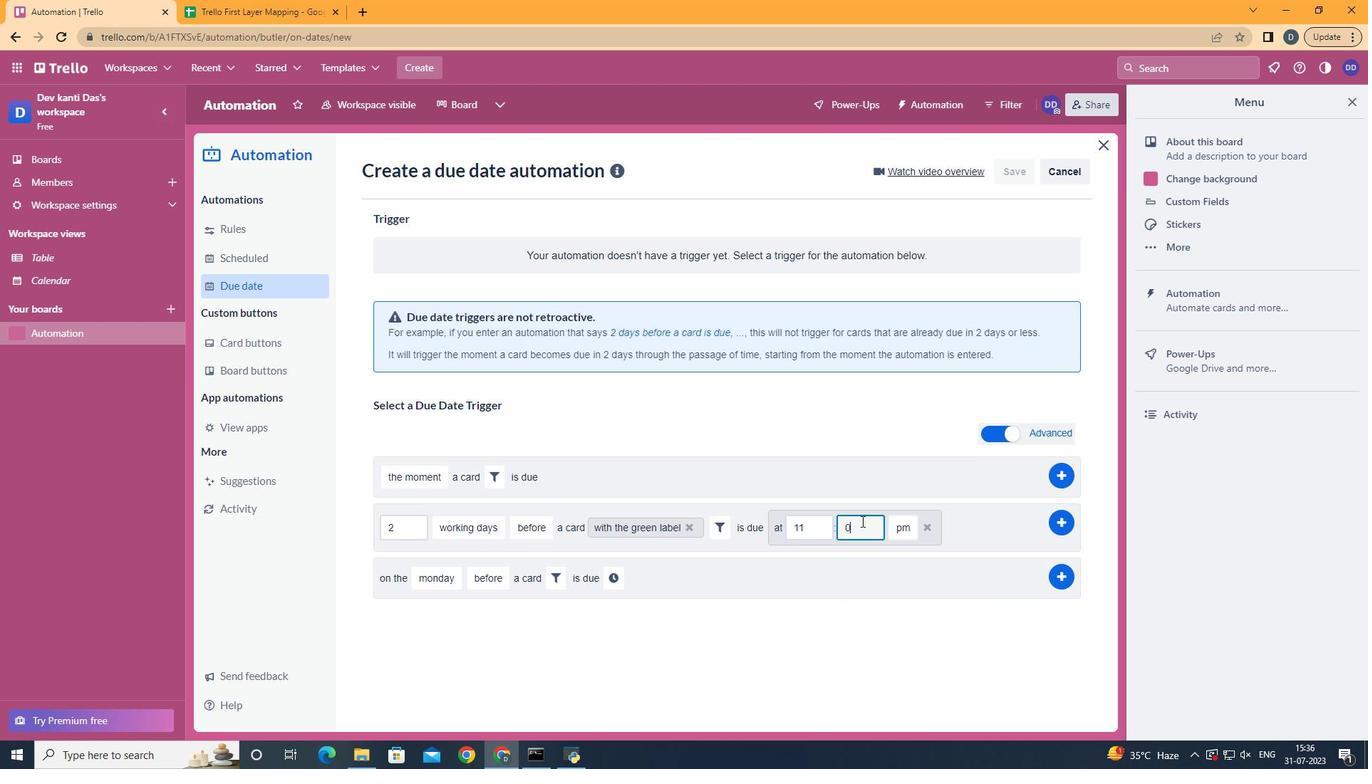
Action: Mouse moved to (900, 548)
Screenshot: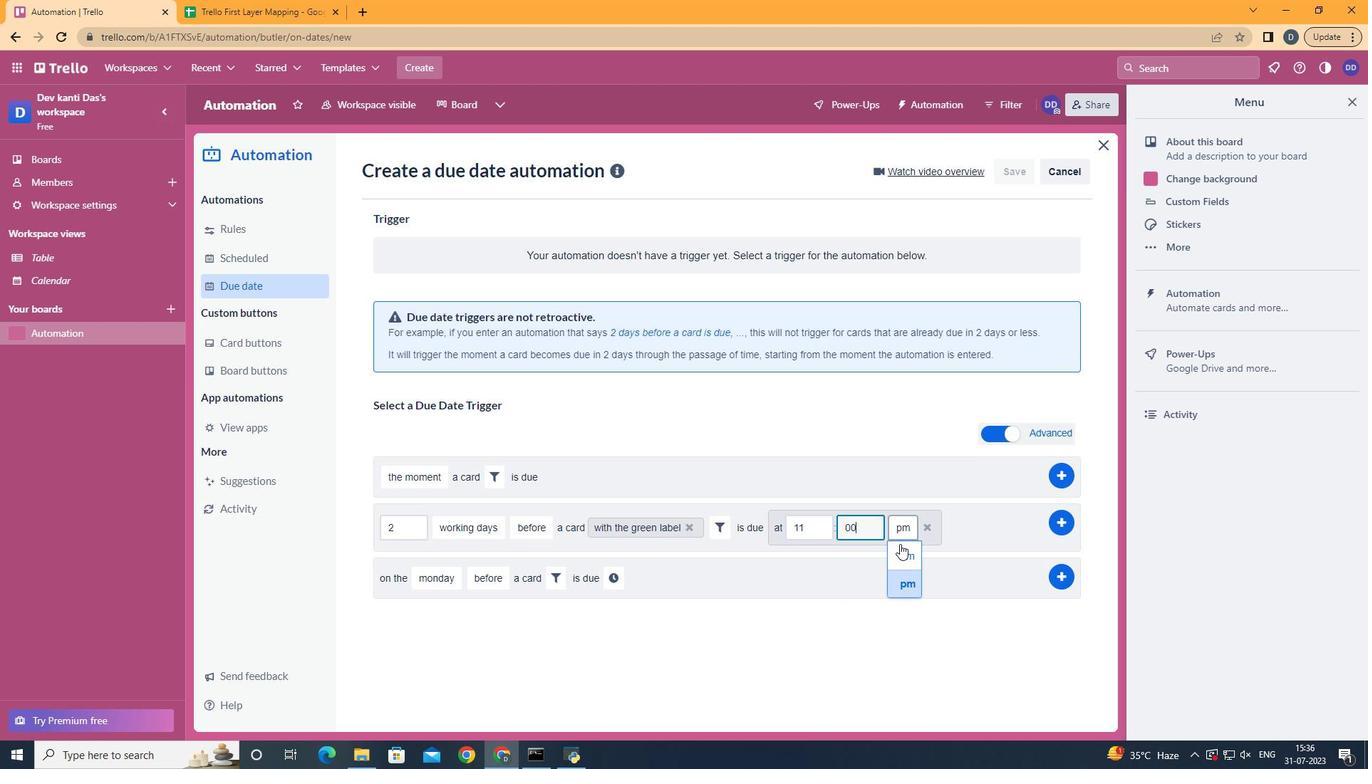
Action: Mouse pressed left at (900, 548)
Screenshot: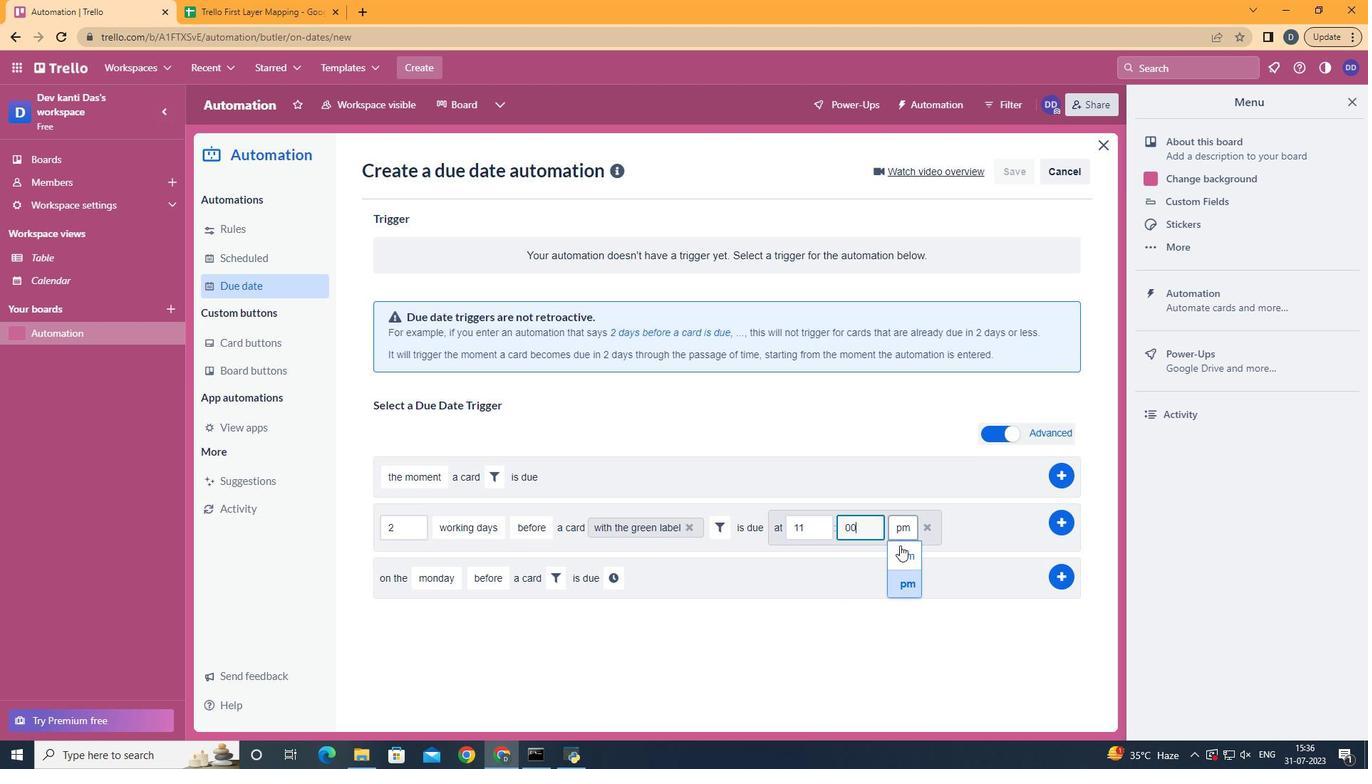 
Action: Mouse moved to (1069, 516)
Screenshot: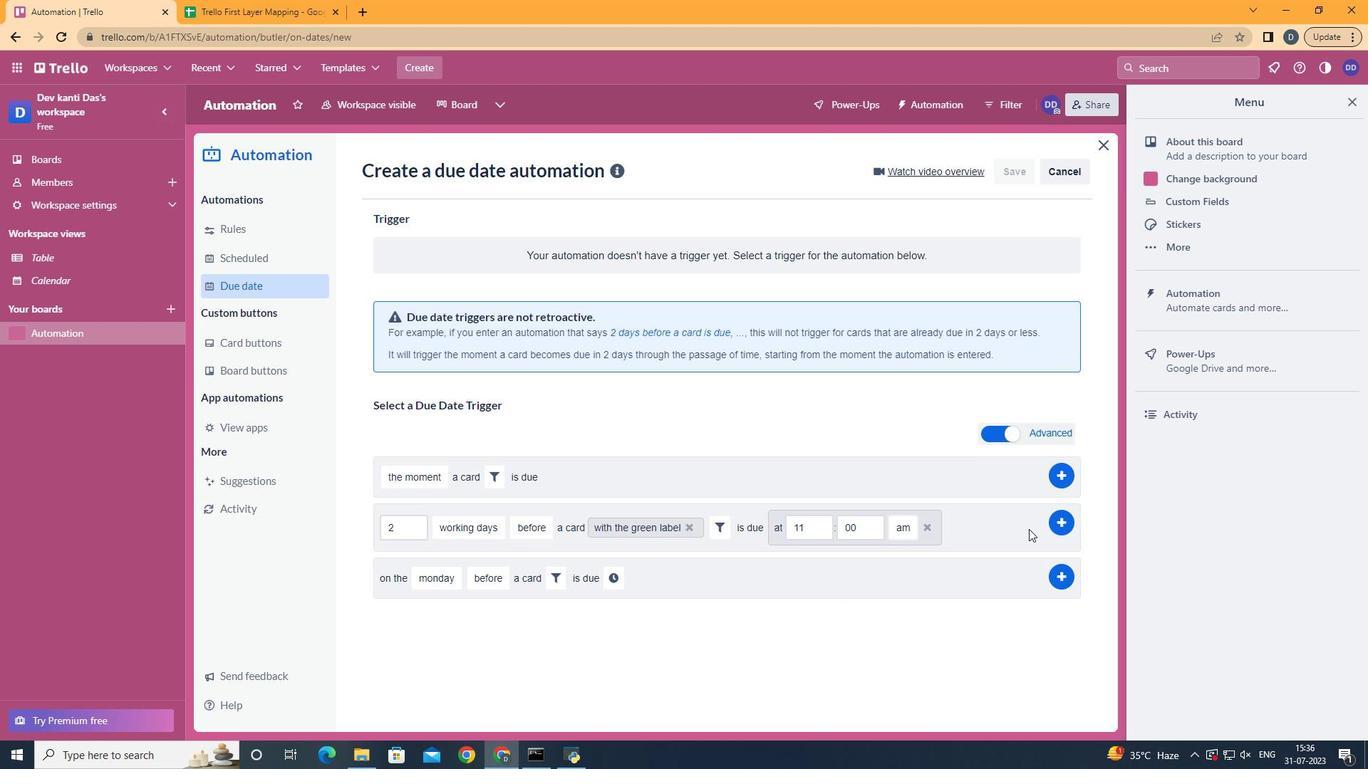 
Action: Mouse pressed left at (1069, 516)
Screenshot: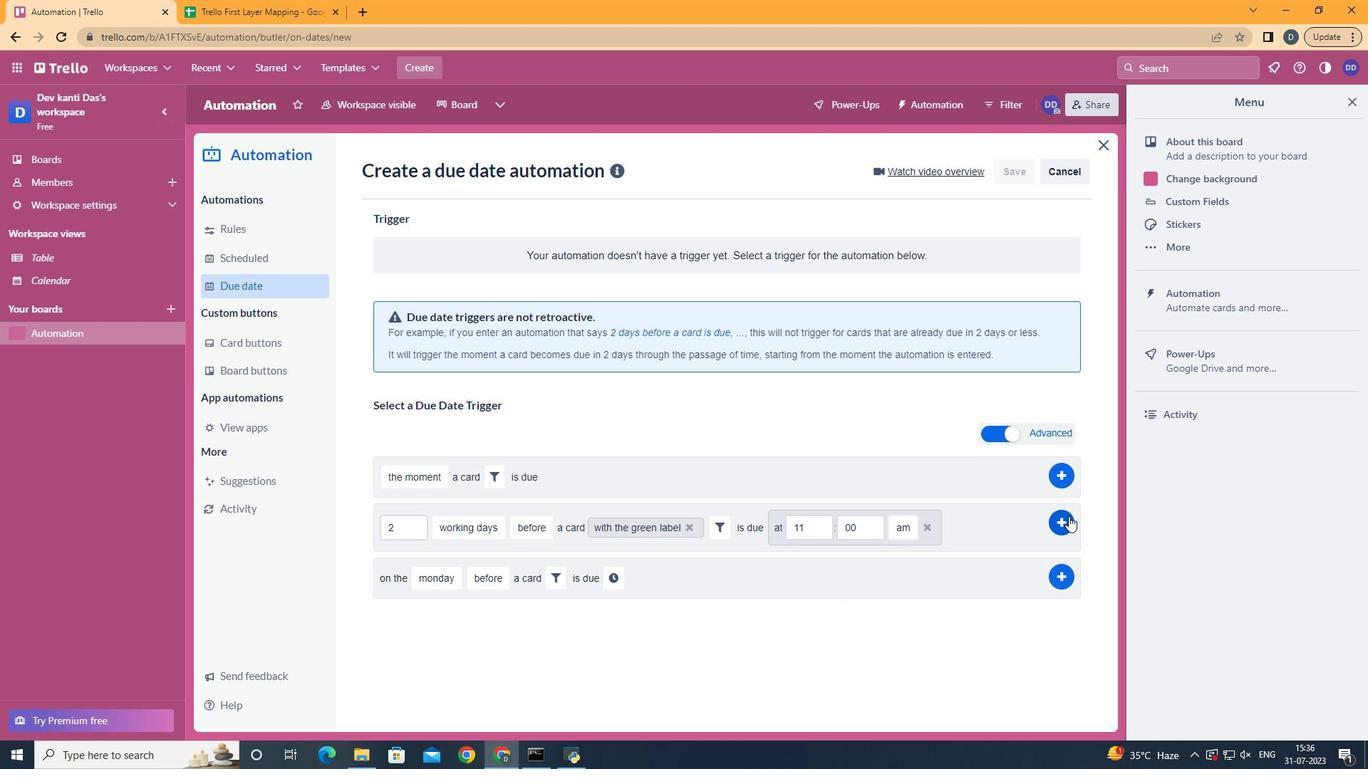 
Action: Mouse moved to (572, 279)
Screenshot: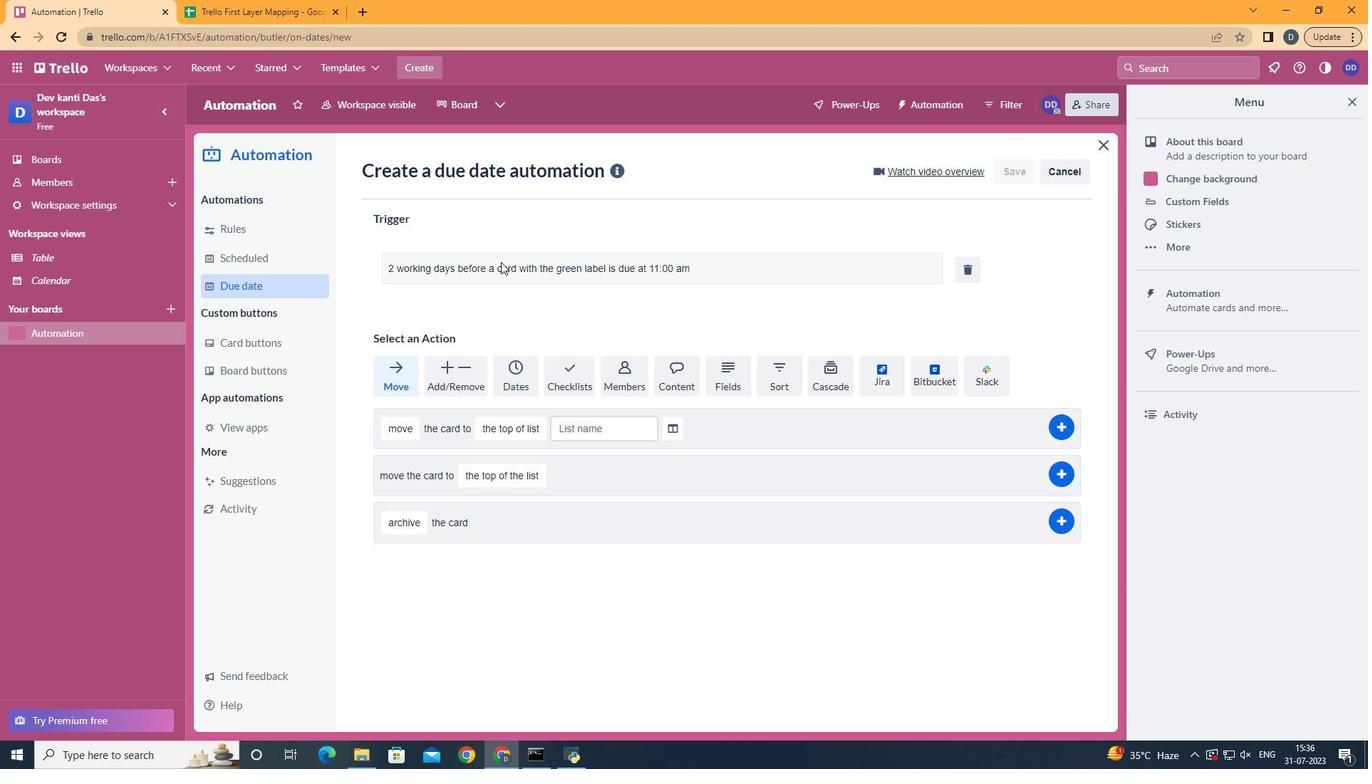 
